 Task: Open Card Card0000000294 in Board Board0000000074 in Workspace WS0000000025 in Trello. Add Member Ayush98111@gmail.com to Card Card0000000294 in Board Board0000000074 in Workspace WS0000000025 in Trello. Add Blue Label titled Label0000000294 to Card Card0000000294 in Board Board0000000074 in Workspace WS0000000025 in Trello. Add Checklist CL0000000294 to Card Card0000000294 in Board Board0000000074 in Workspace WS0000000025 in Trello. Add Dates with Start Date as Sep 01 2023 and Due Date as Sep 30 2023 to Card Card0000000294 in Board Board0000000074 in Workspace WS0000000025 in Trello
Action: Mouse moved to (420, 384)
Screenshot: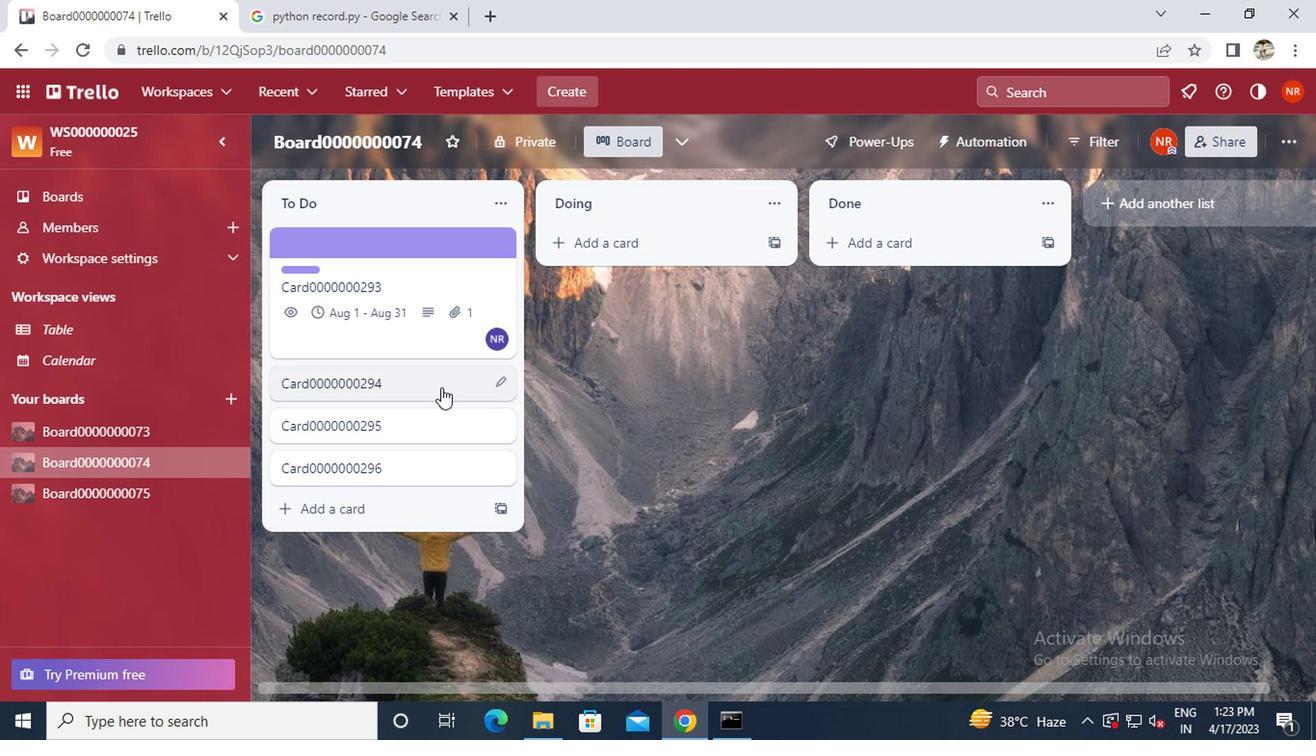 
Action: Mouse pressed left at (420, 384)
Screenshot: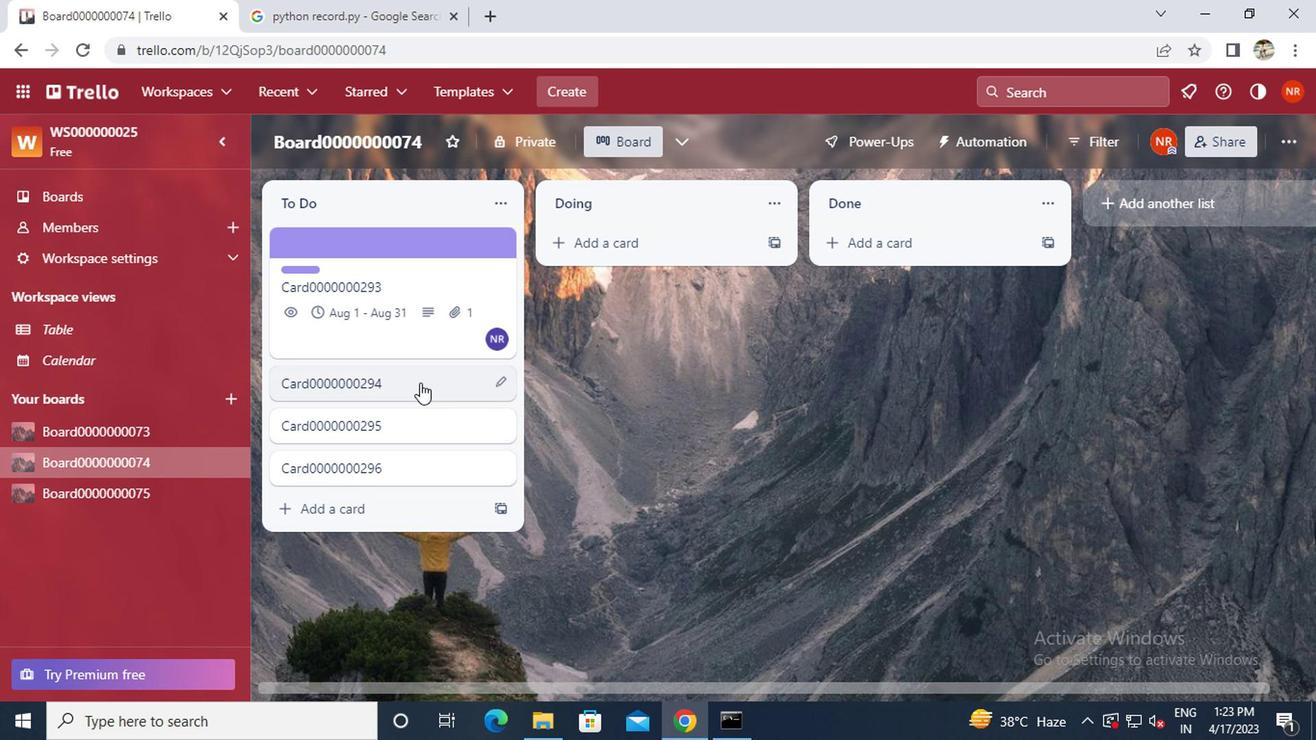 
Action: Mouse moved to (895, 248)
Screenshot: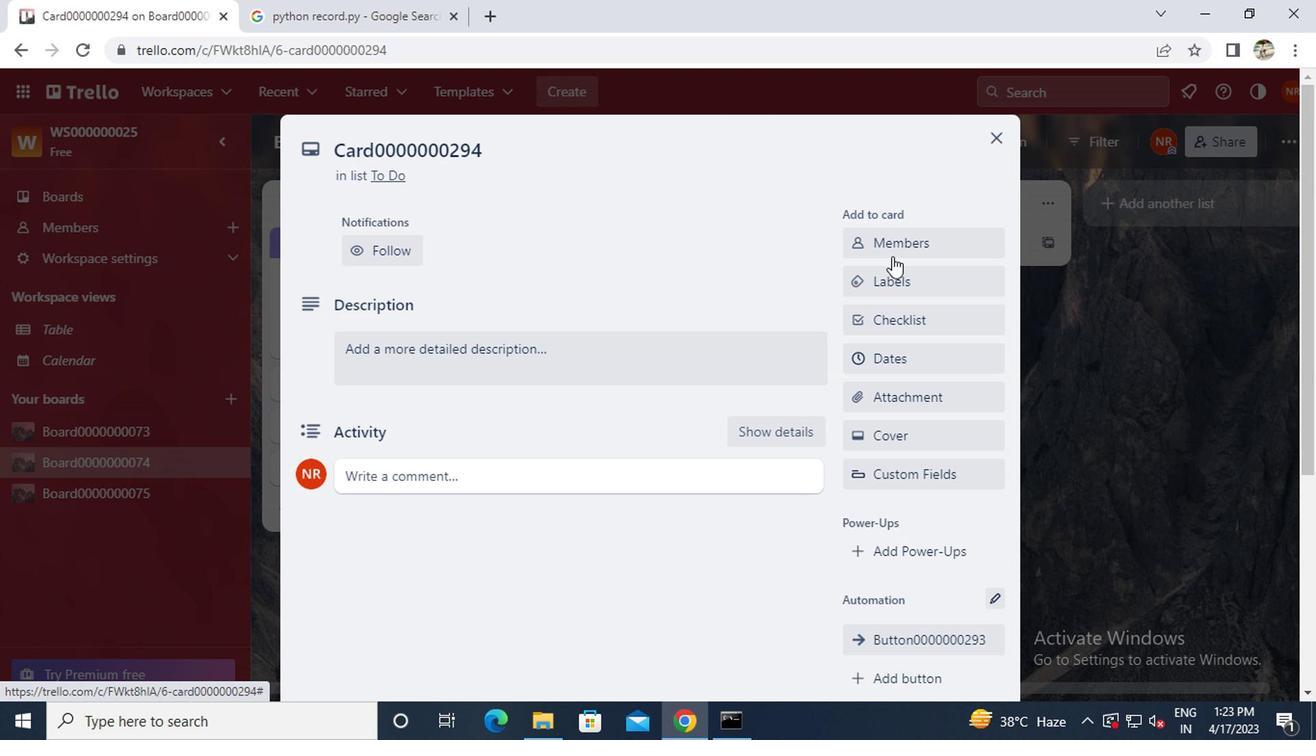 
Action: Mouse pressed left at (895, 248)
Screenshot: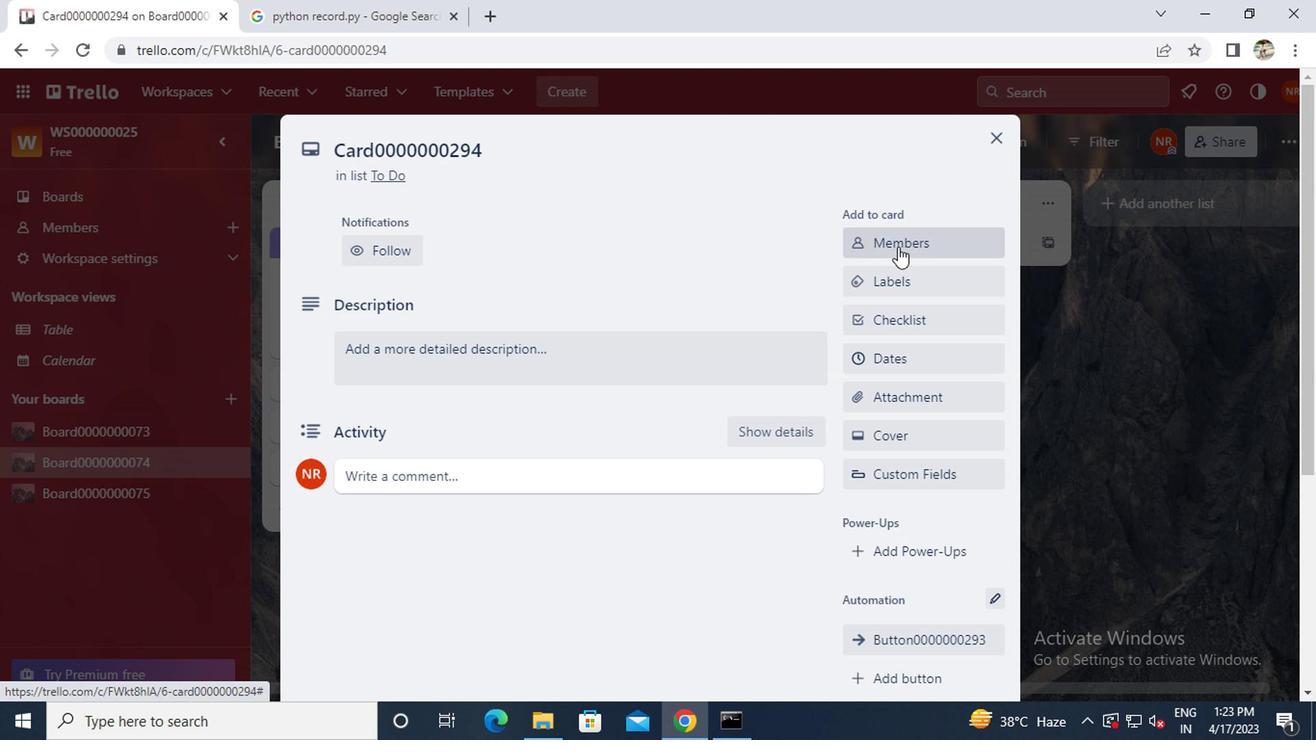 
Action: Key pressed <Key.caps_lock>a<Key.caps_lock>yush98111<Key.shift>@GMAIL.COM
Screenshot: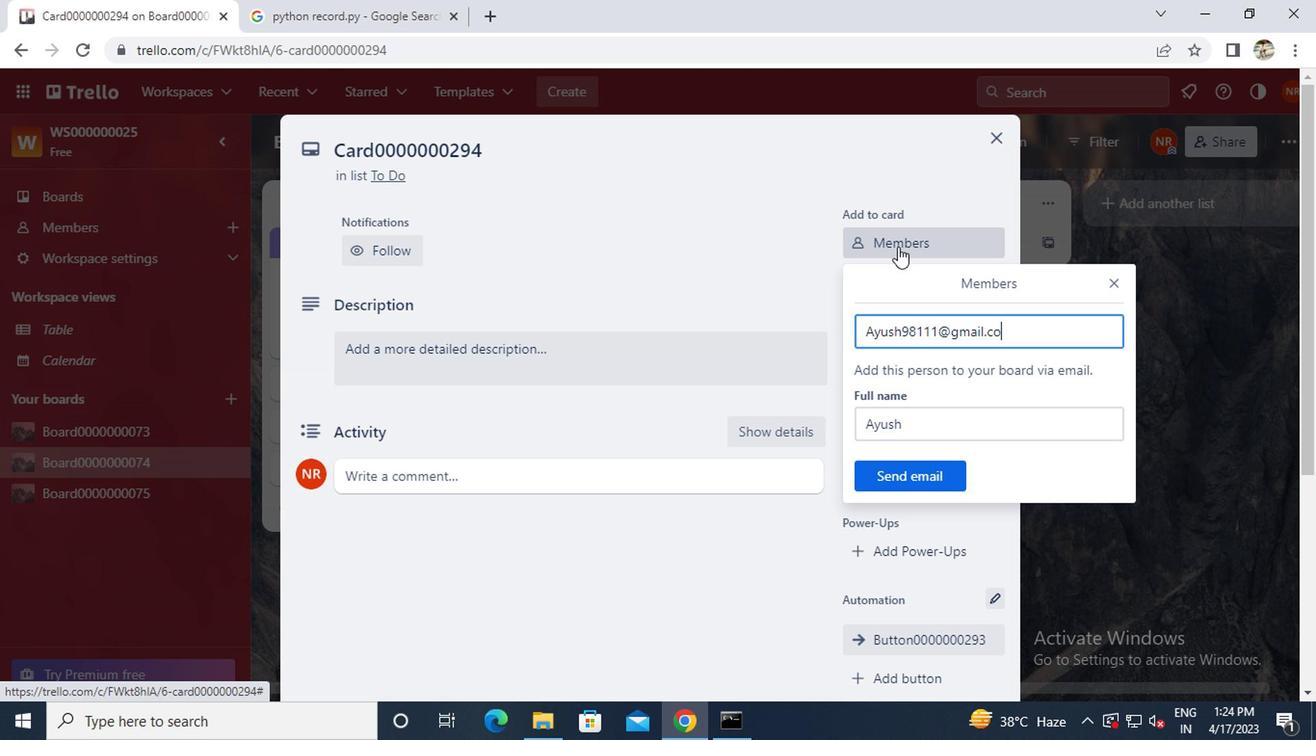 
Action: Mouse moved to (917, 470)
Screenshot: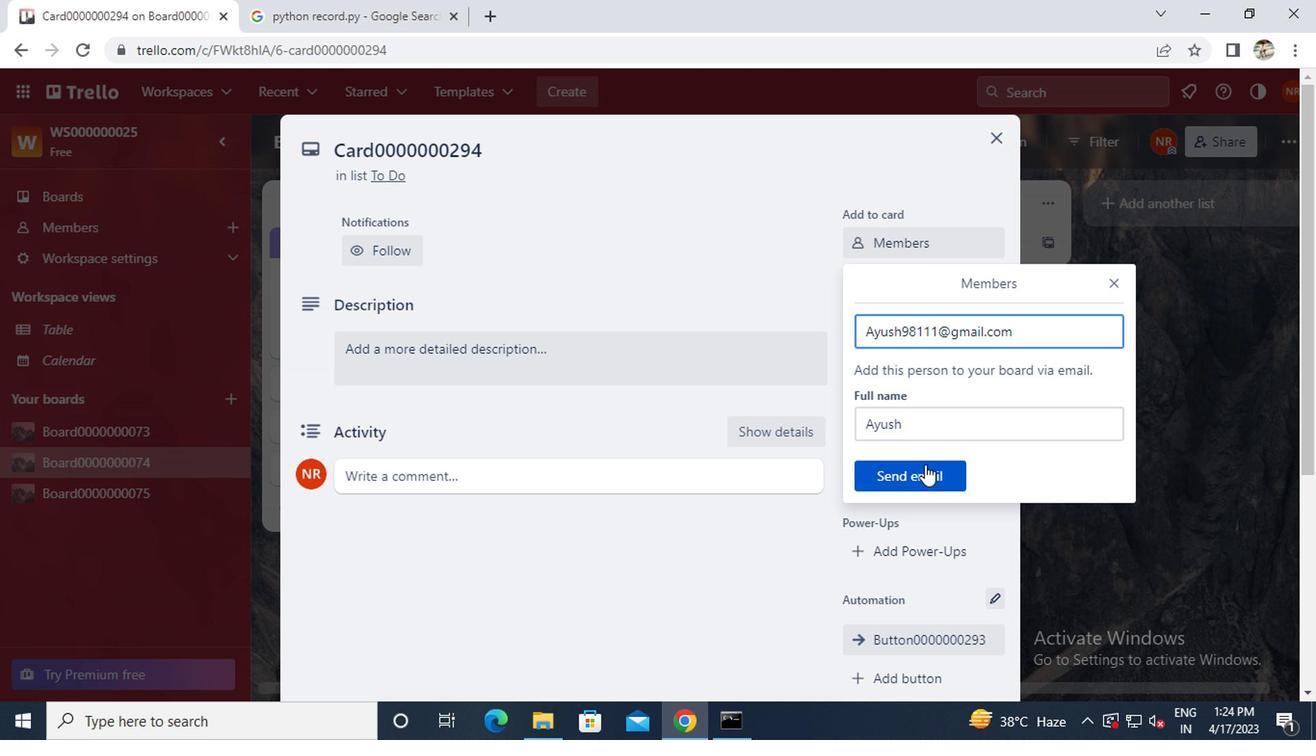 
Action: Mouse pressed left at (917, 470)
Screenshot: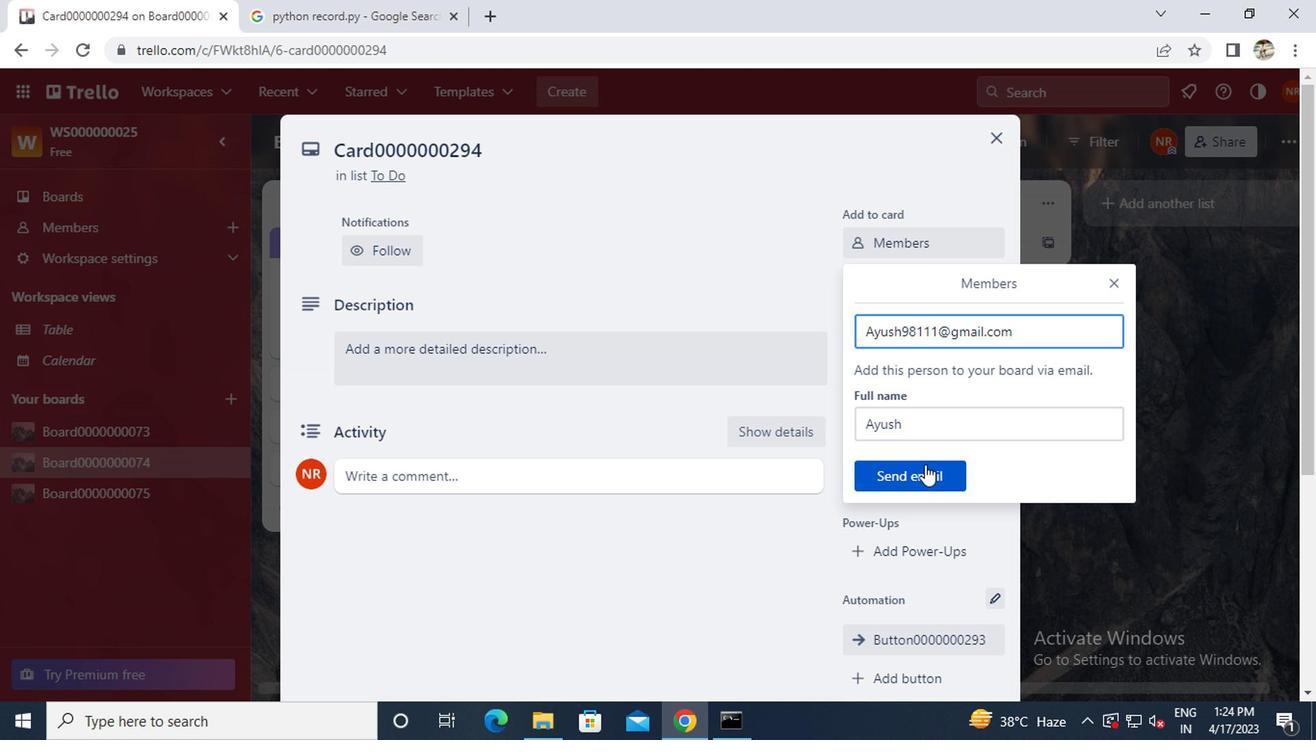 
Action: Mouse moved to (883, 355)
Screenshot: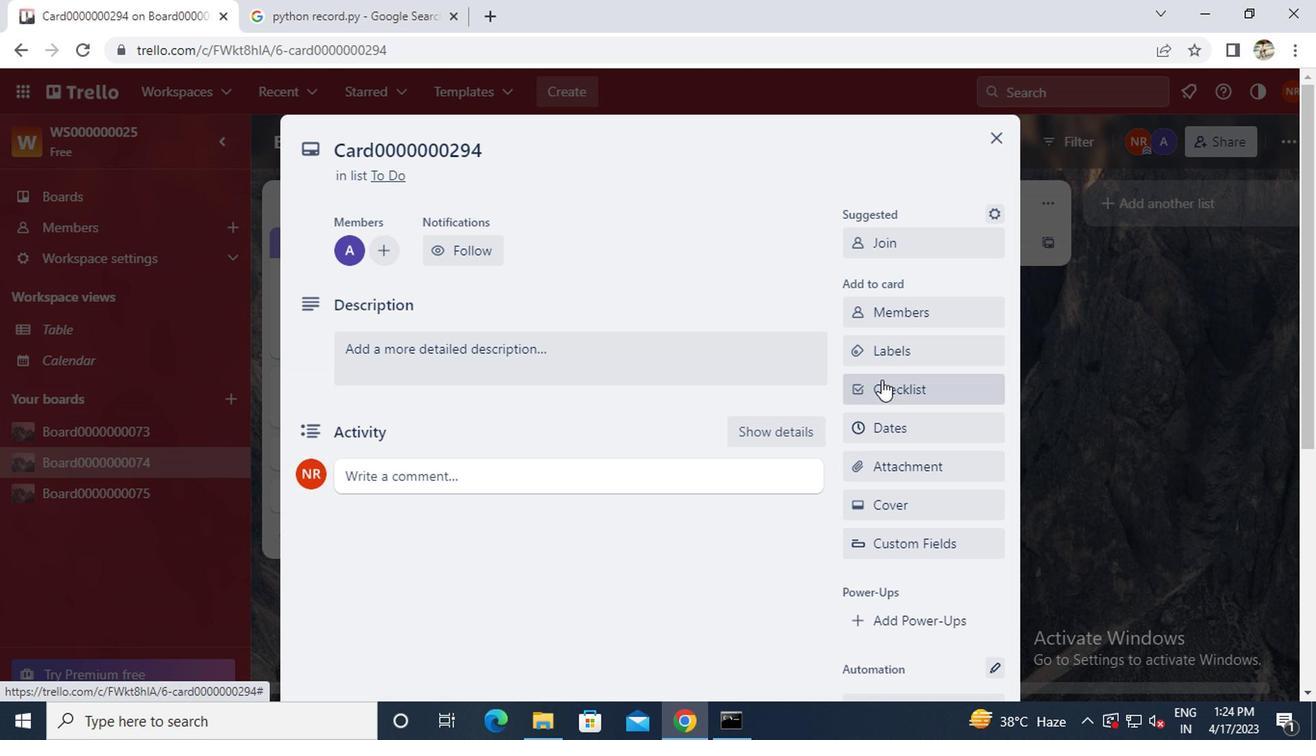 
Action: Mouse pressed left at (883, 355)
Screenshot: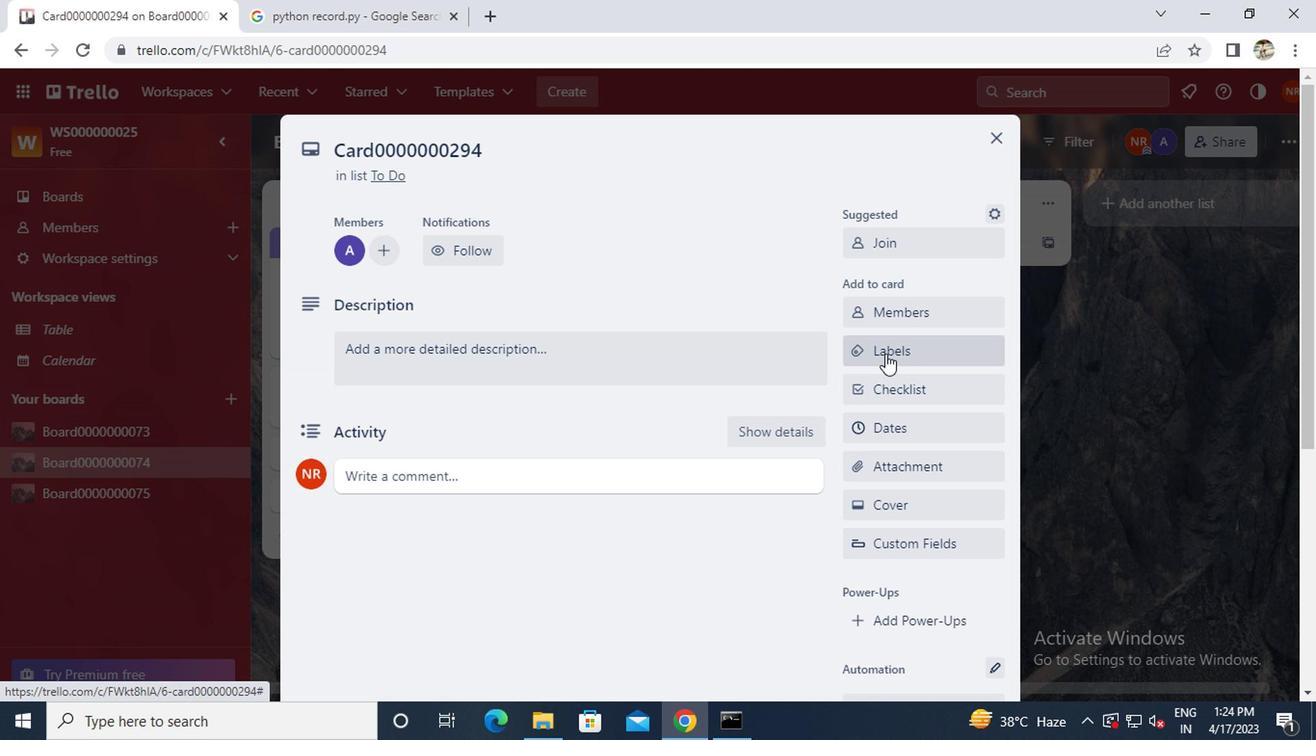 
Action: Mouse moved to (946, 509)
Screenshot: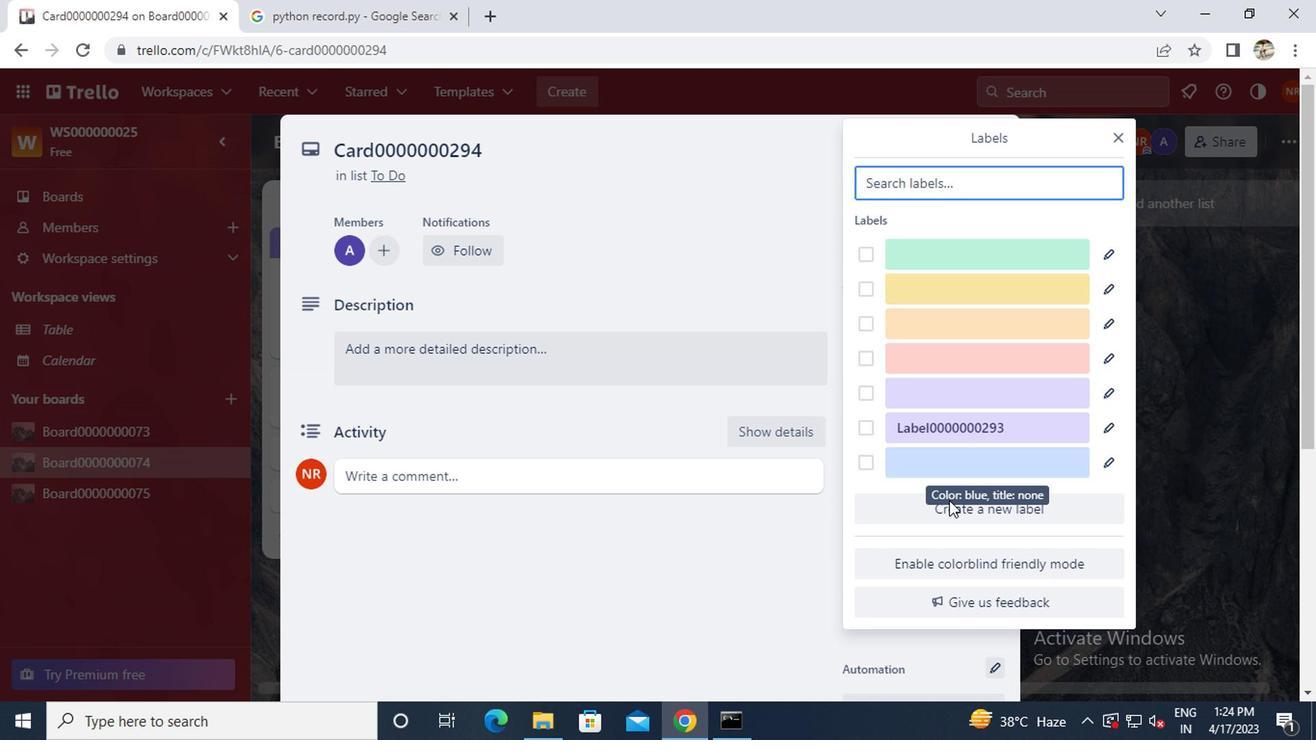 
Action: Mouse pressed left at (946, 509)
Screenshot: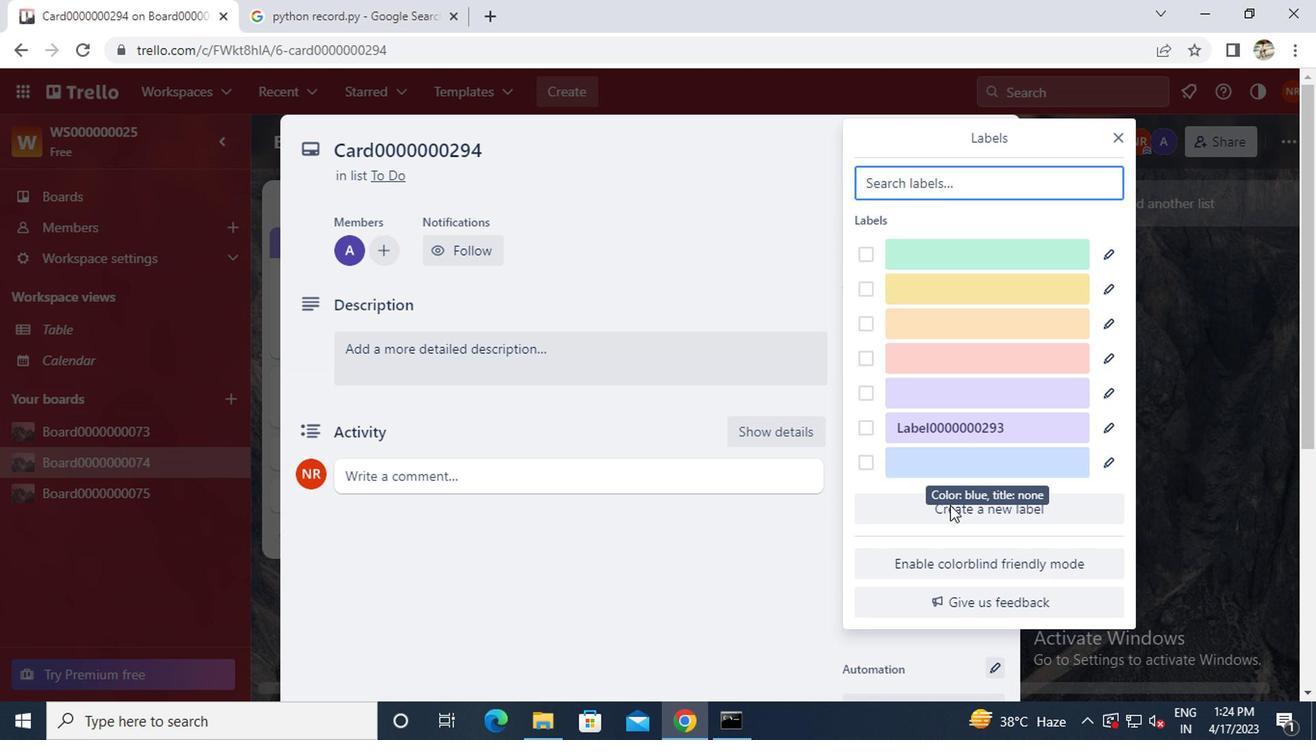 
Action: Mouse moved to (867, 553)
Screenshot: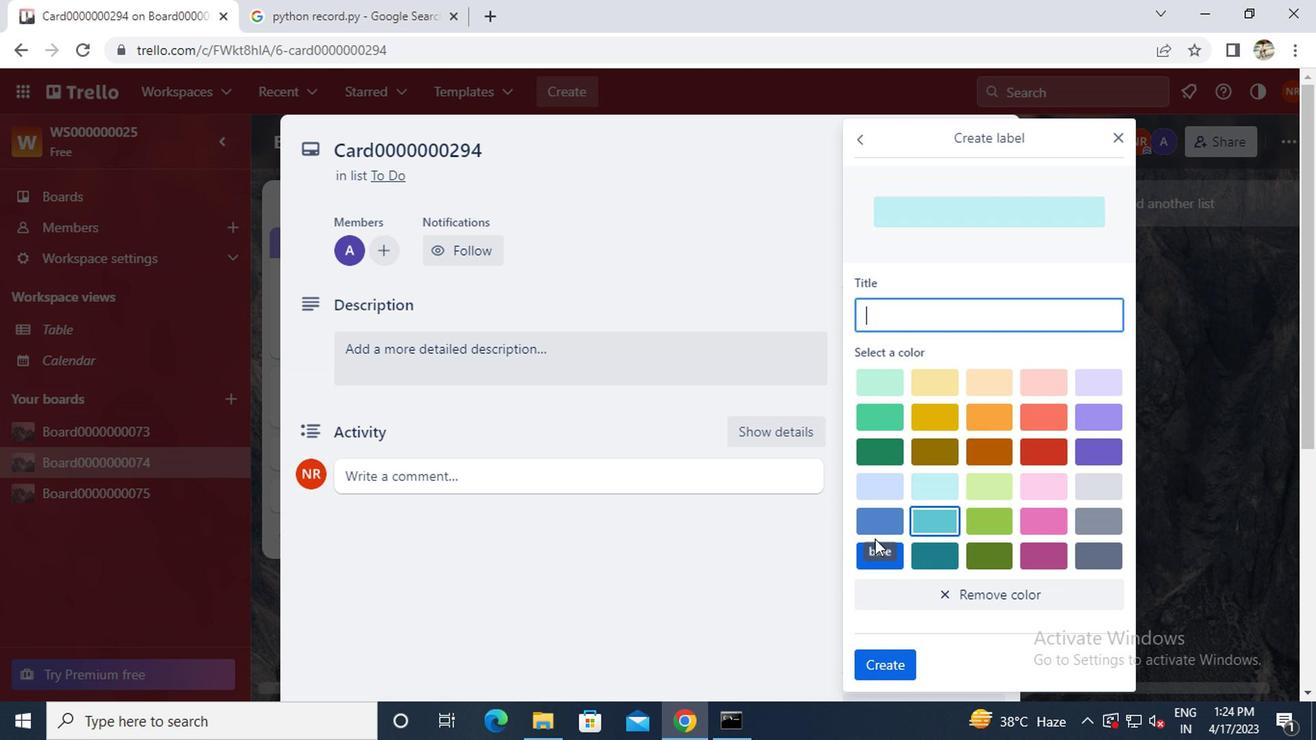 
Action: Mouse pressed left at (867, 553)
Screenshot: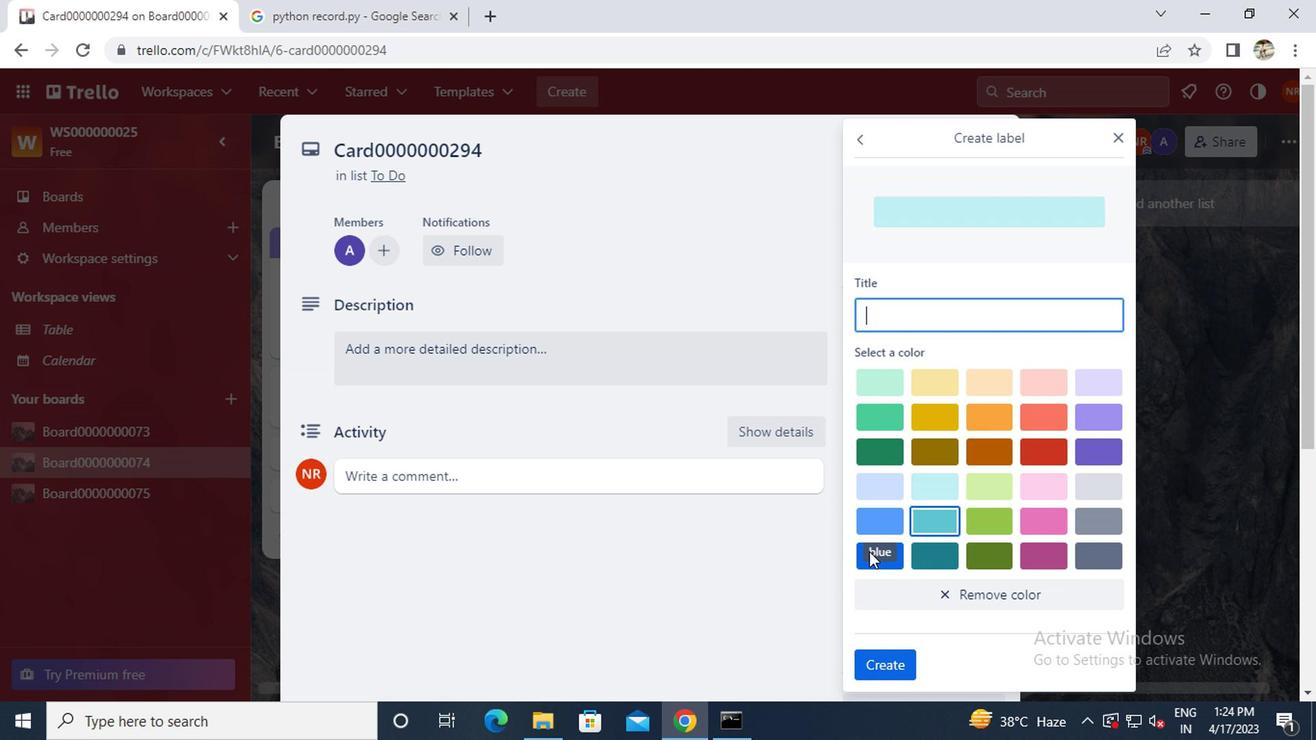 
Action: Mouse moved to (865, 569)
Screenshot: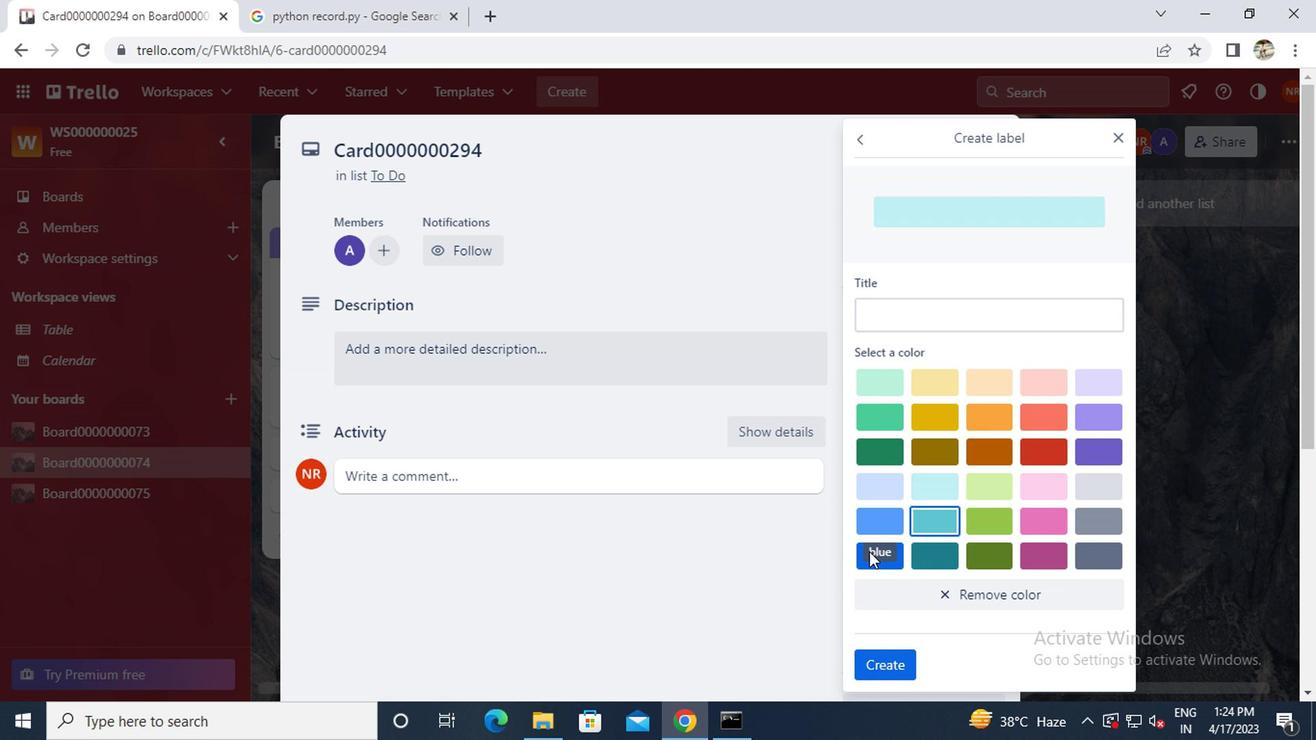 
Action: Mouse pressed left at (865, 569)
Screenshot: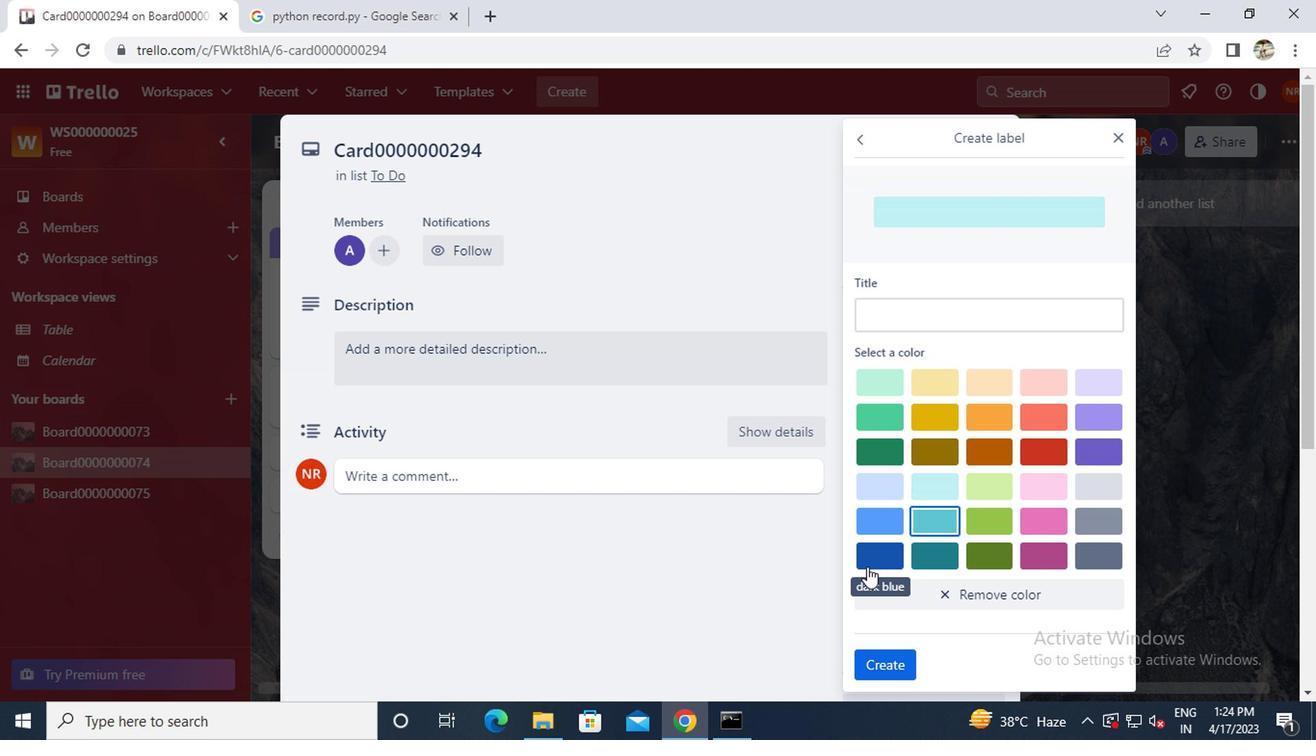
Action: Mouse moved to (907, 322)
Screenshot: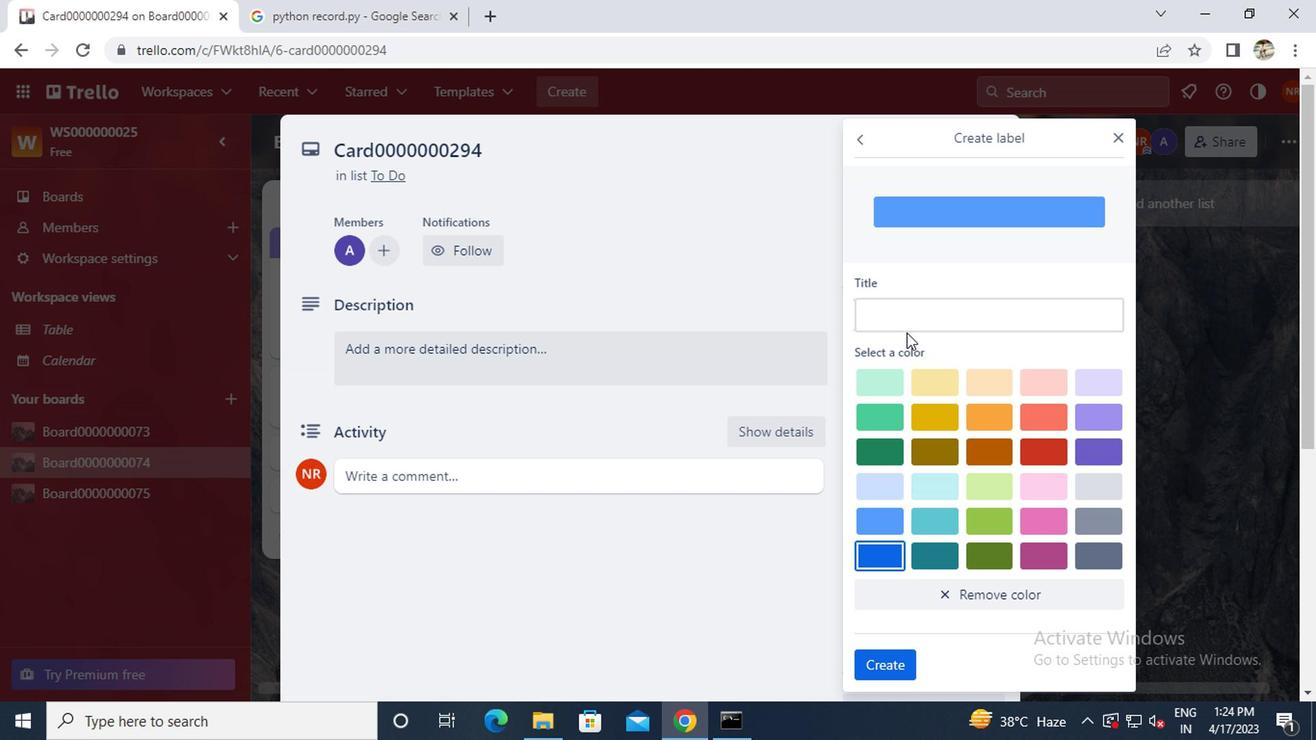 
Action: Mouse pressed left at (907, 322)
Screenshot: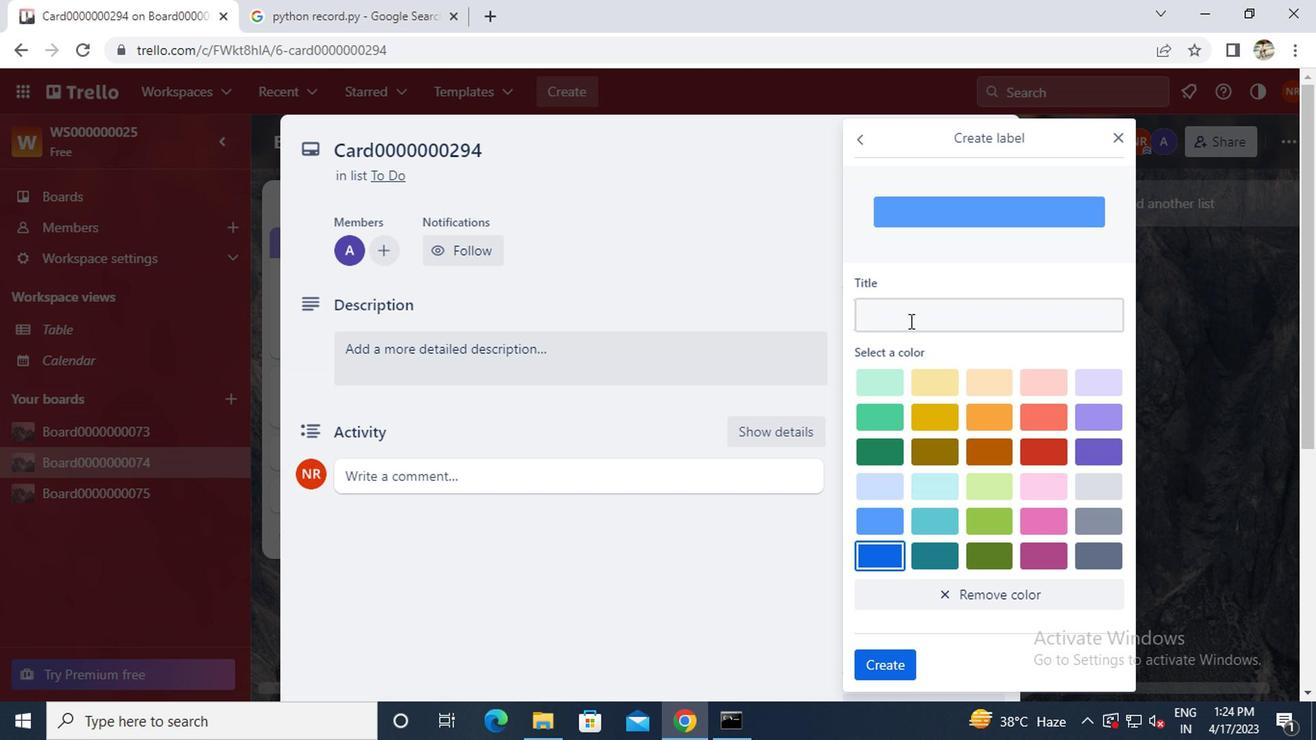 
Action: Key pressed <Key.caps_lock>
Screenshot: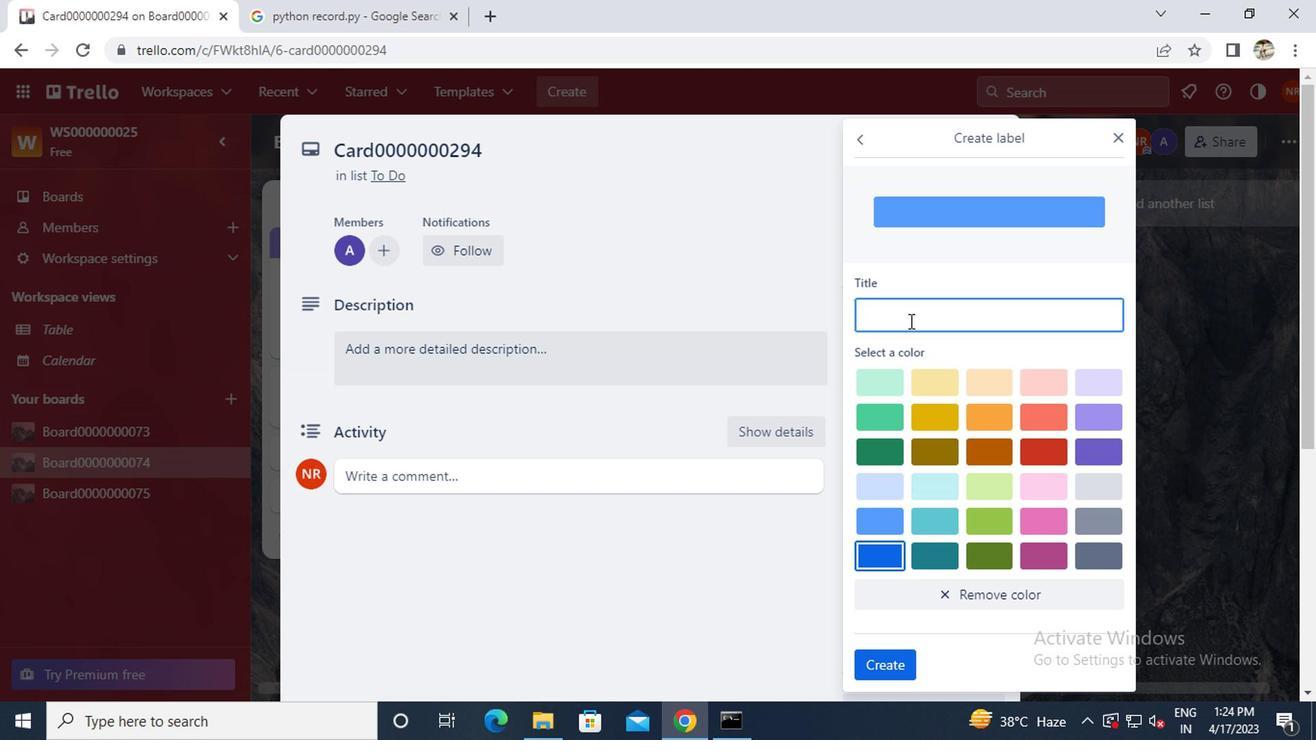 
Action: Mouse moved to (907, 321)
Screenshot: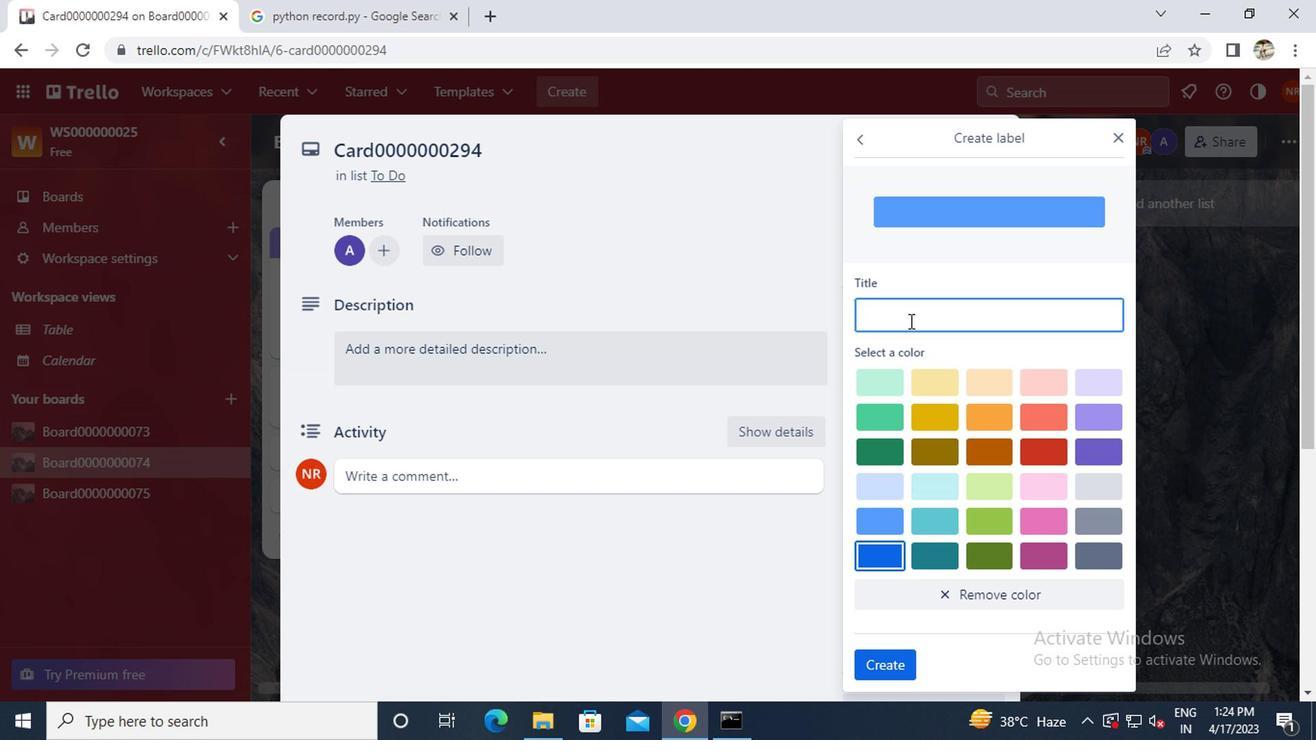 
Action: Key pressed L<Key.caps_lock>ABEK<Key.backspace>L00000000<Key.backspace>294
Screenshot: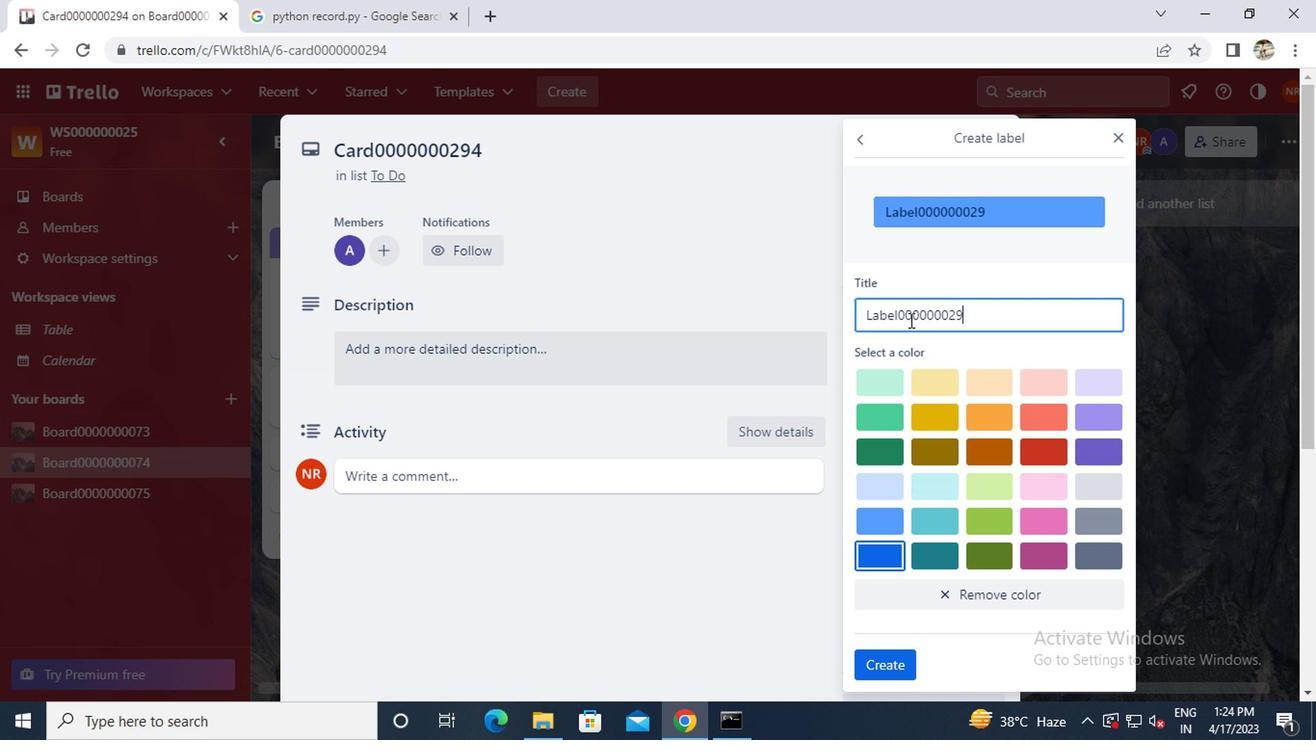 
Action: Mouse moved to (887, 662)
Screenshot: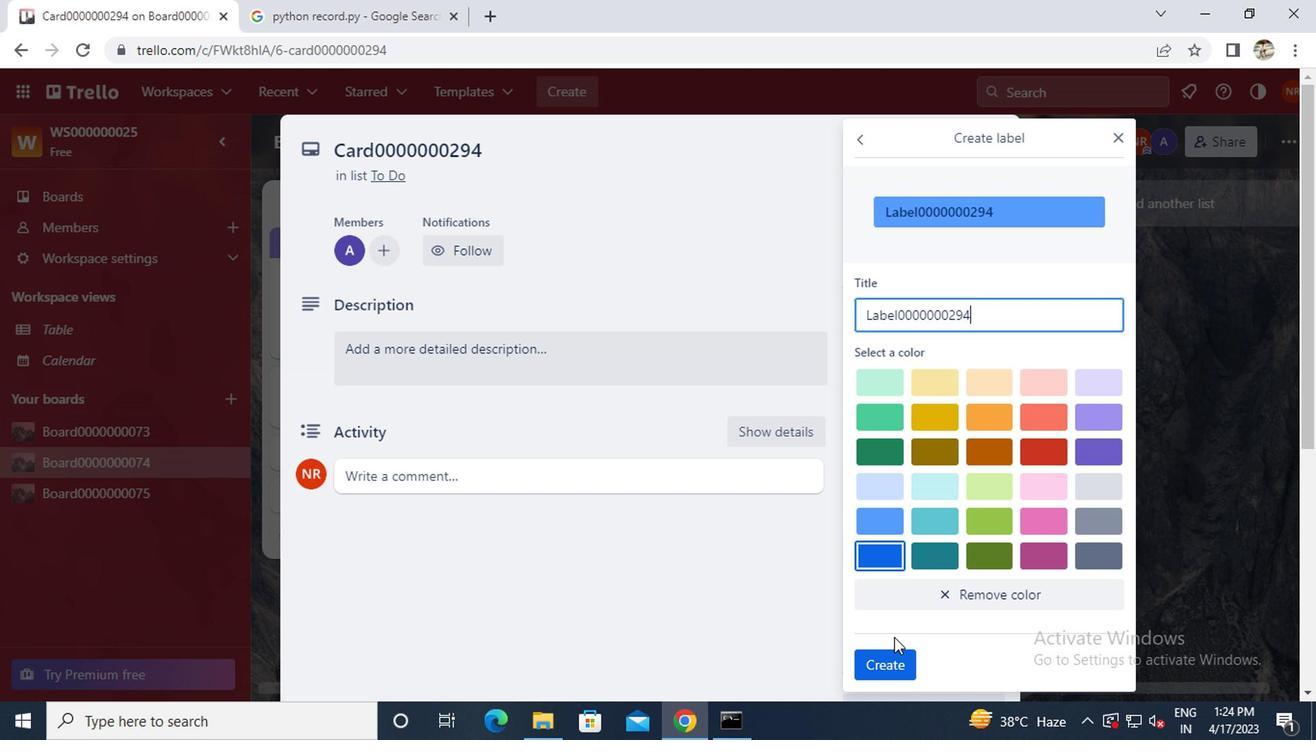 
Action: Mouse pressed left at (887, 662)
Screenshot: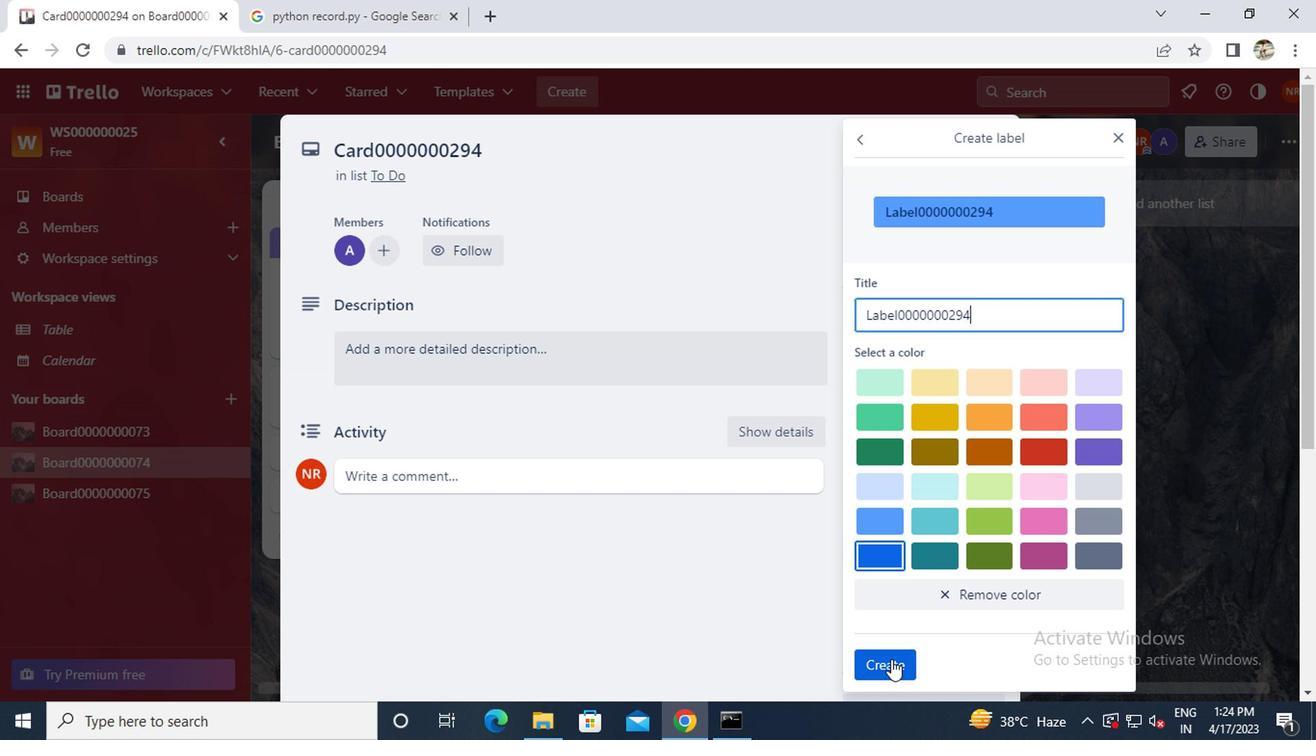 
Action: Mouse moved to (1119, 137)
Screenshot: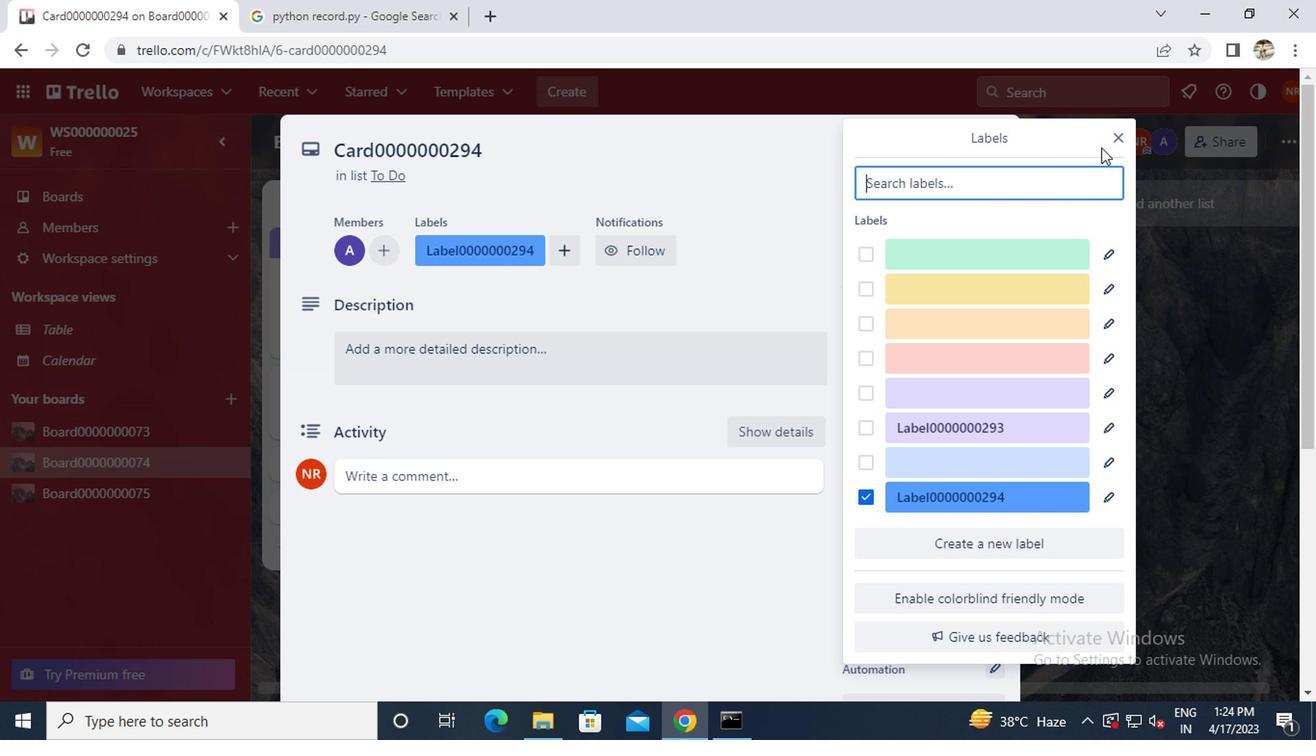 
Action: Mouse pressed left at (1119, 137)
Screenshot: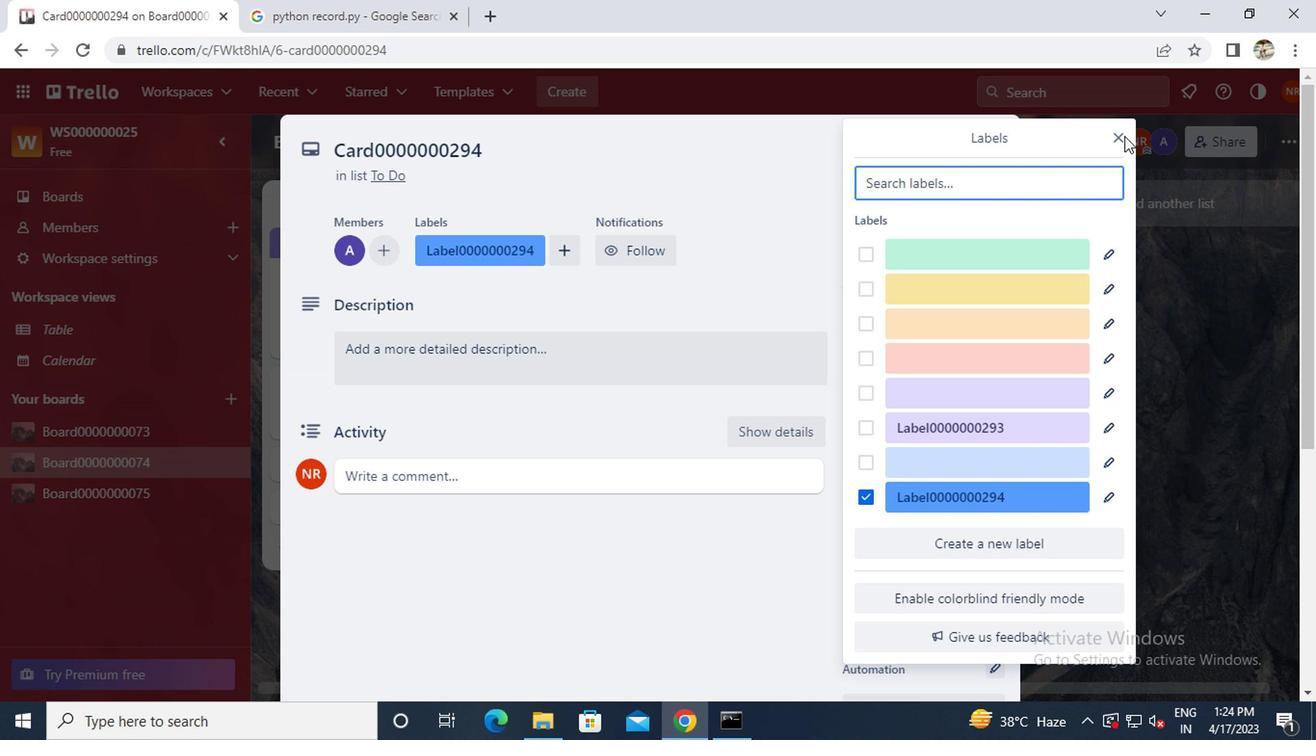 
Action: Mouse moved to (1114, 137)
Screenshot: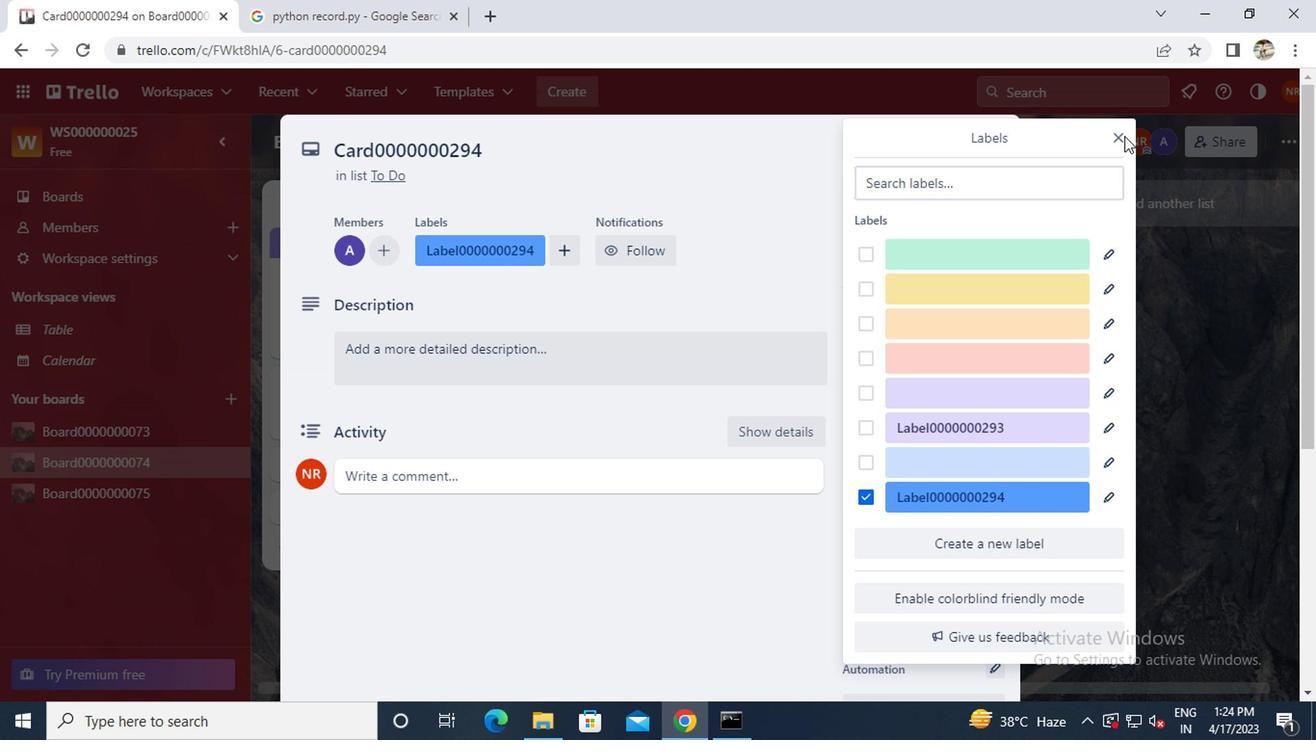 
Action: Mouse pressed left at (1114, 137)
Screenshot: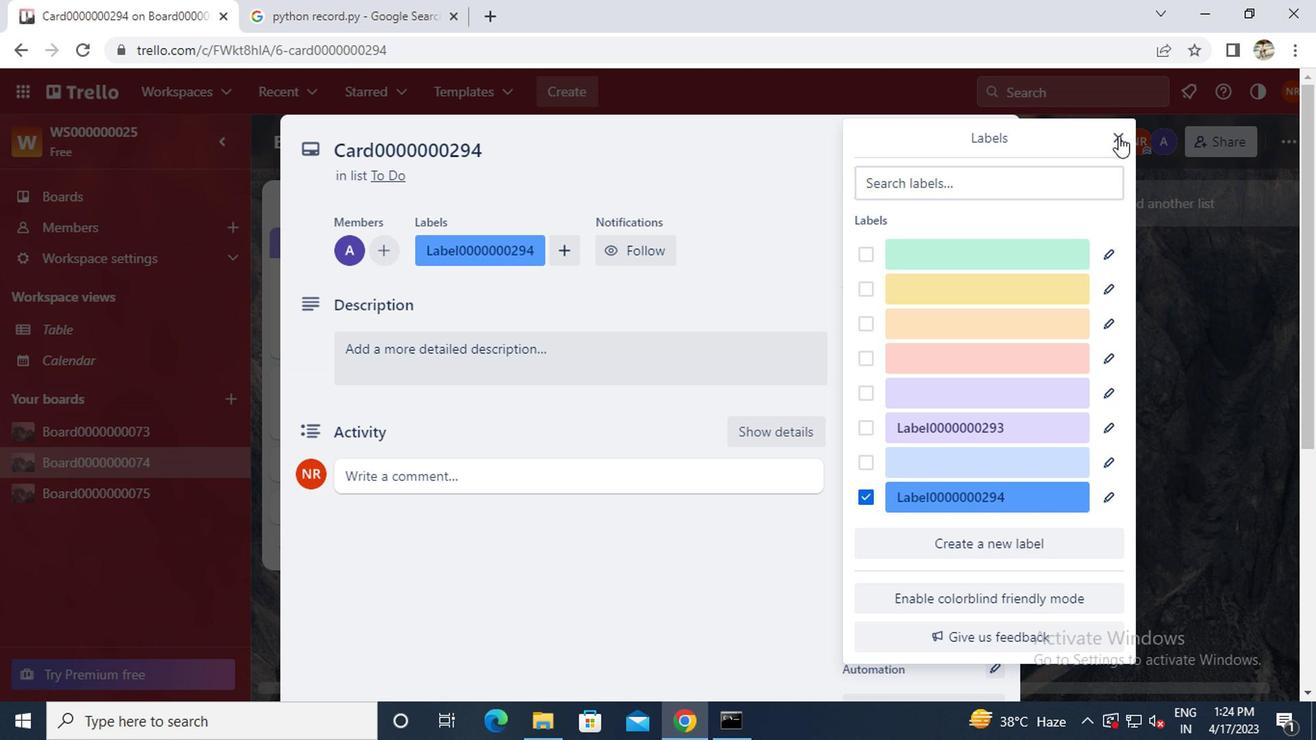 
Action: Mouse moved to (917, 393)
Screenshot: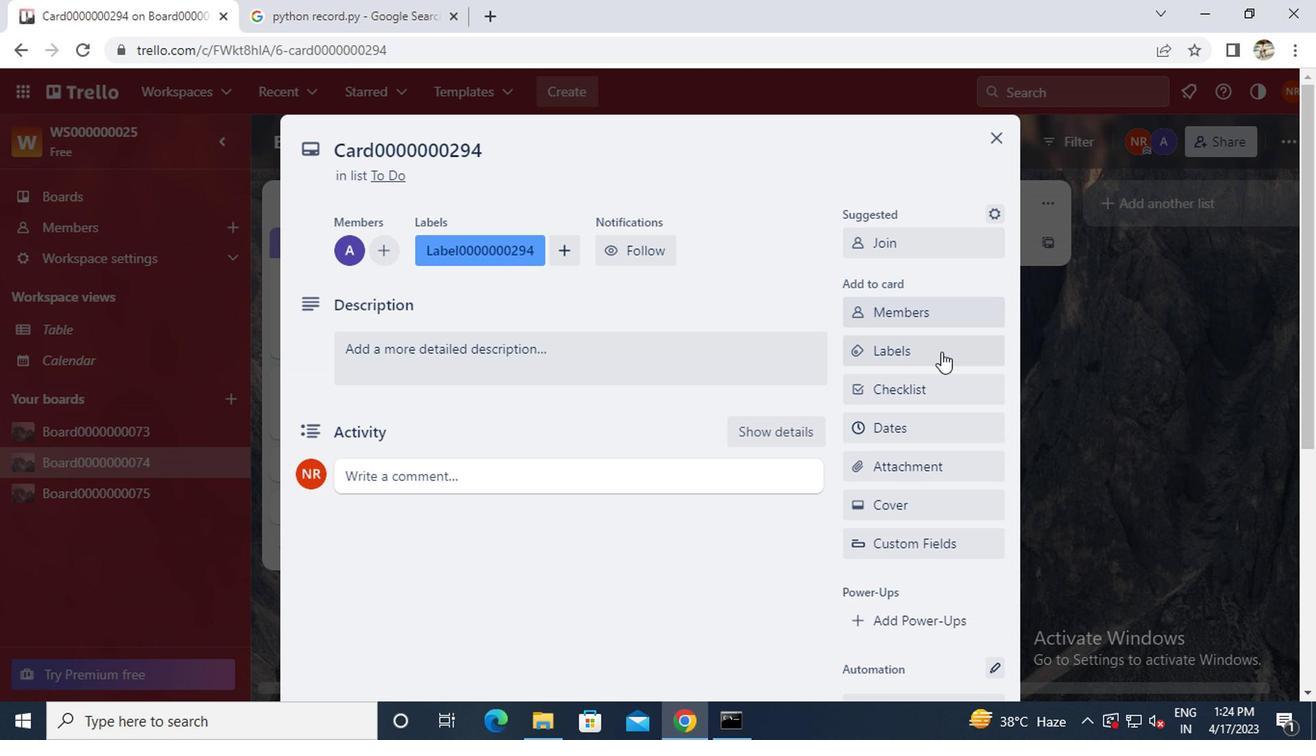 
Action: Mouse pressed left at (917, 393)
Screenshot: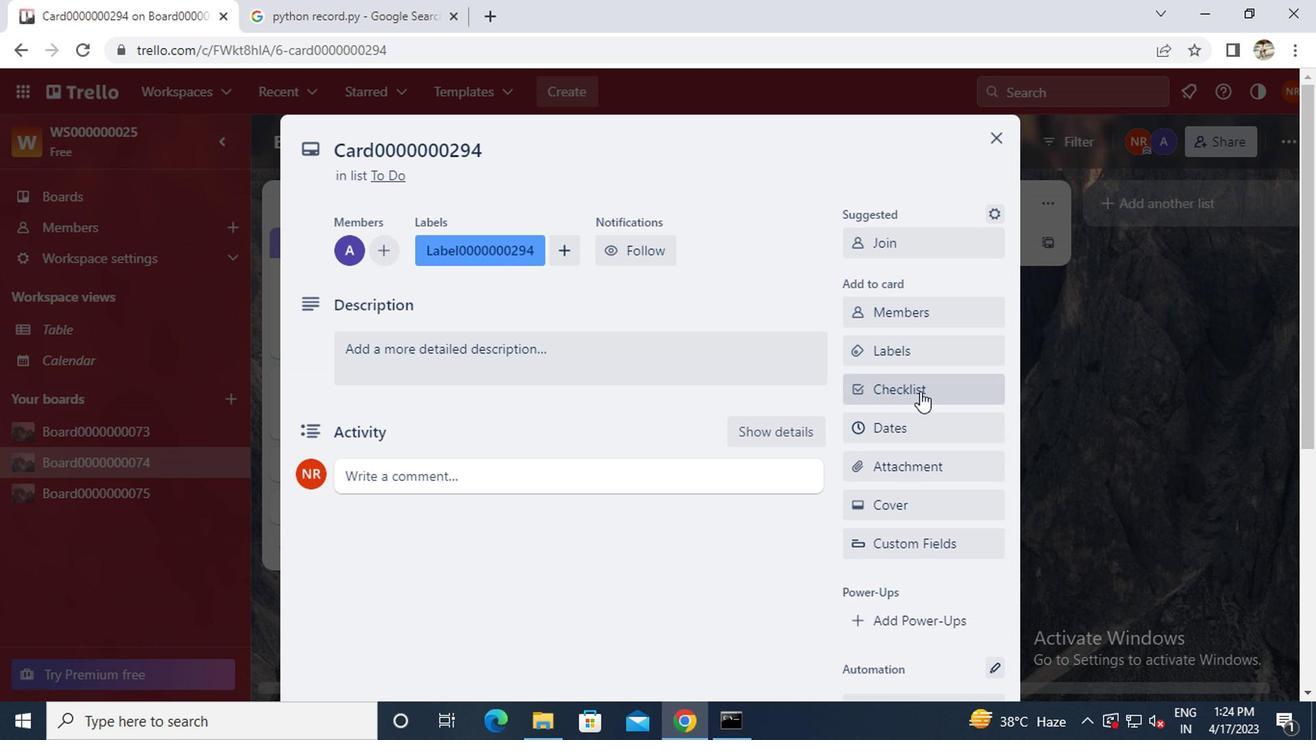 
Action: Key pressed <Key.caps_lock>CL00000000<Key.backspace>294
Screenshot: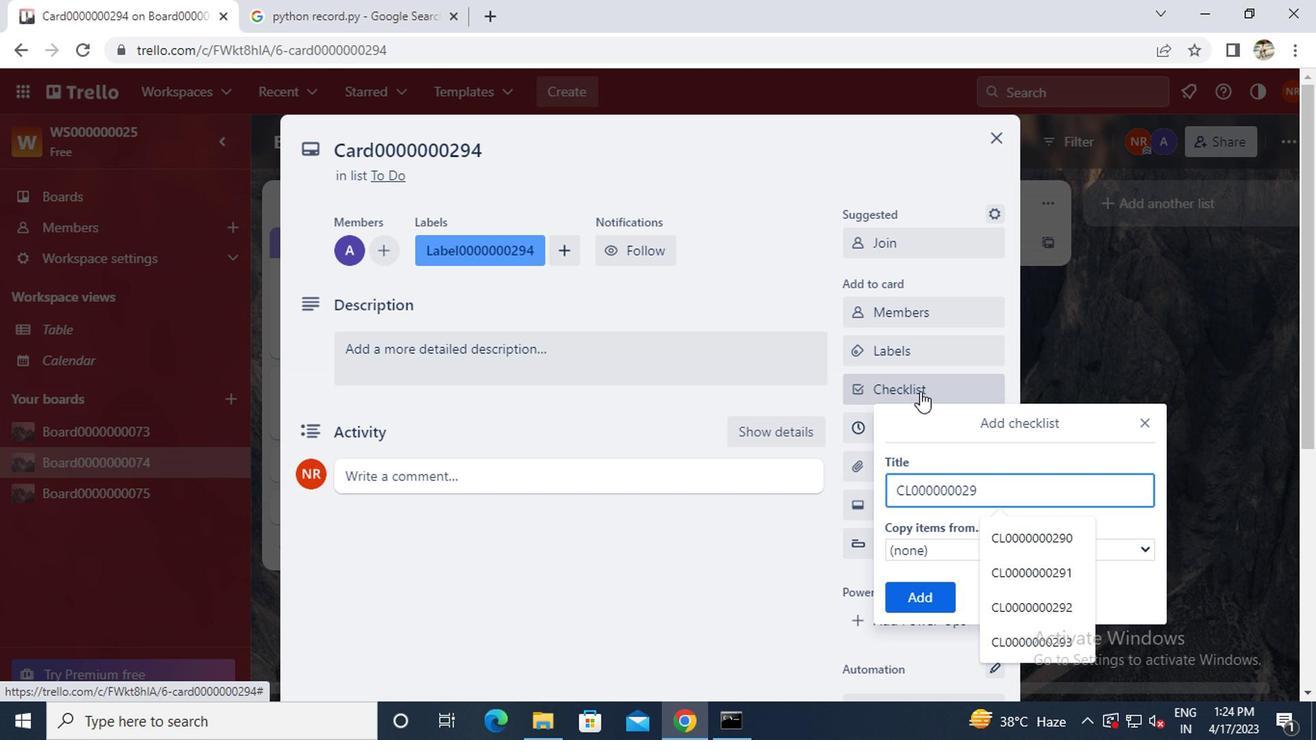
Action: Mouse moved to (906, 593)
Screenshot: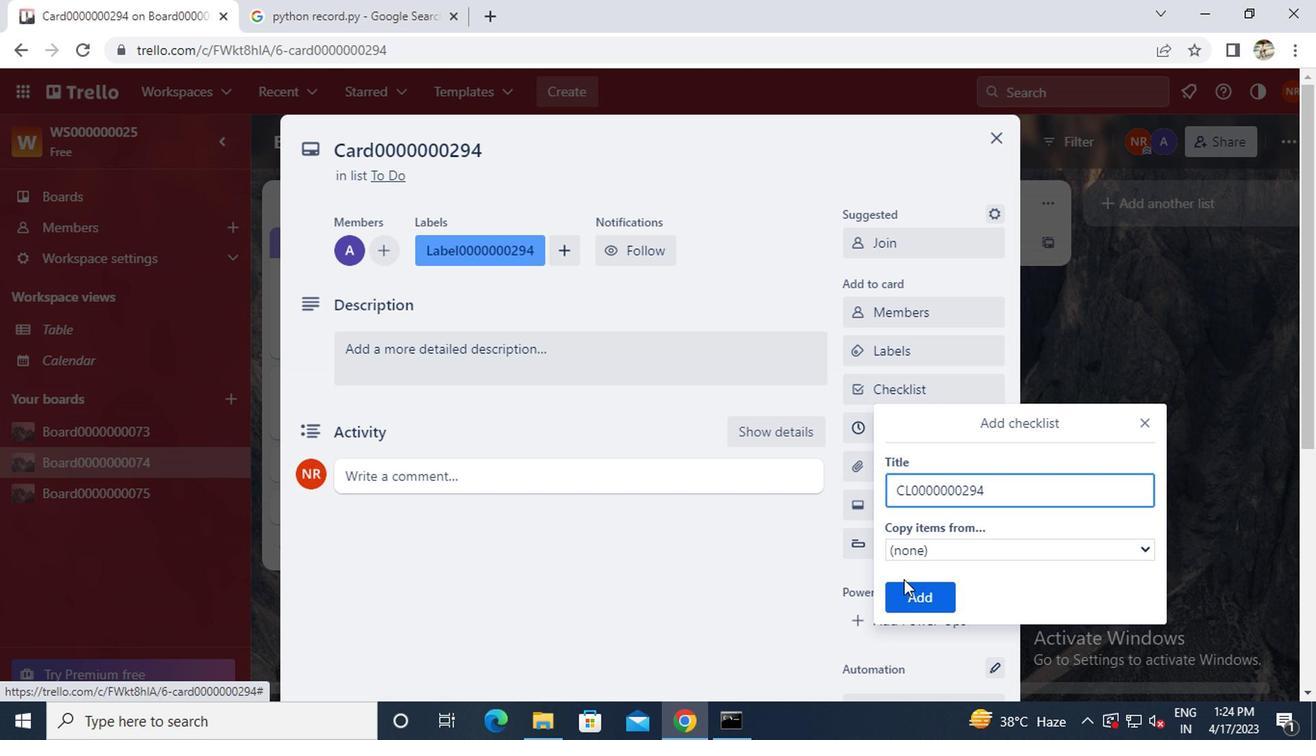 
Action: Mouse pressed left at (906, 593)
Screenshot: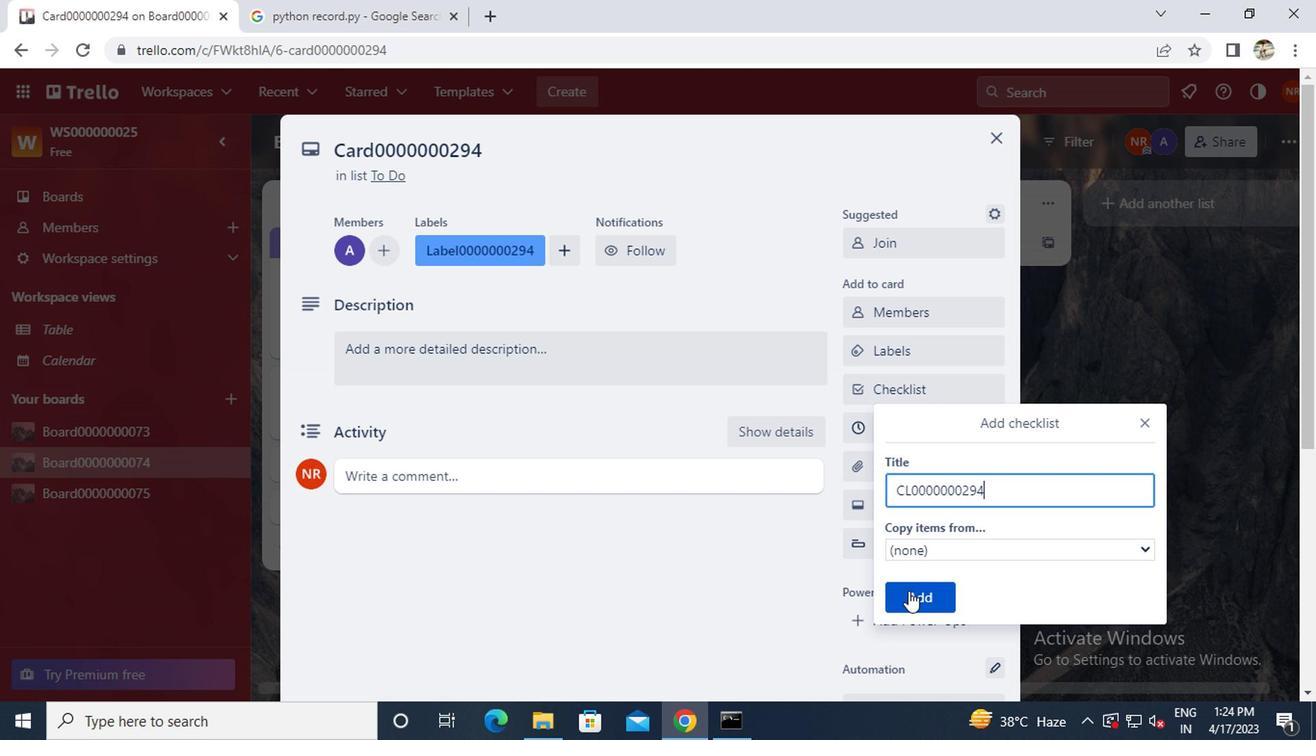 
Action: Mouse moved to (877, 419)
Screenshot: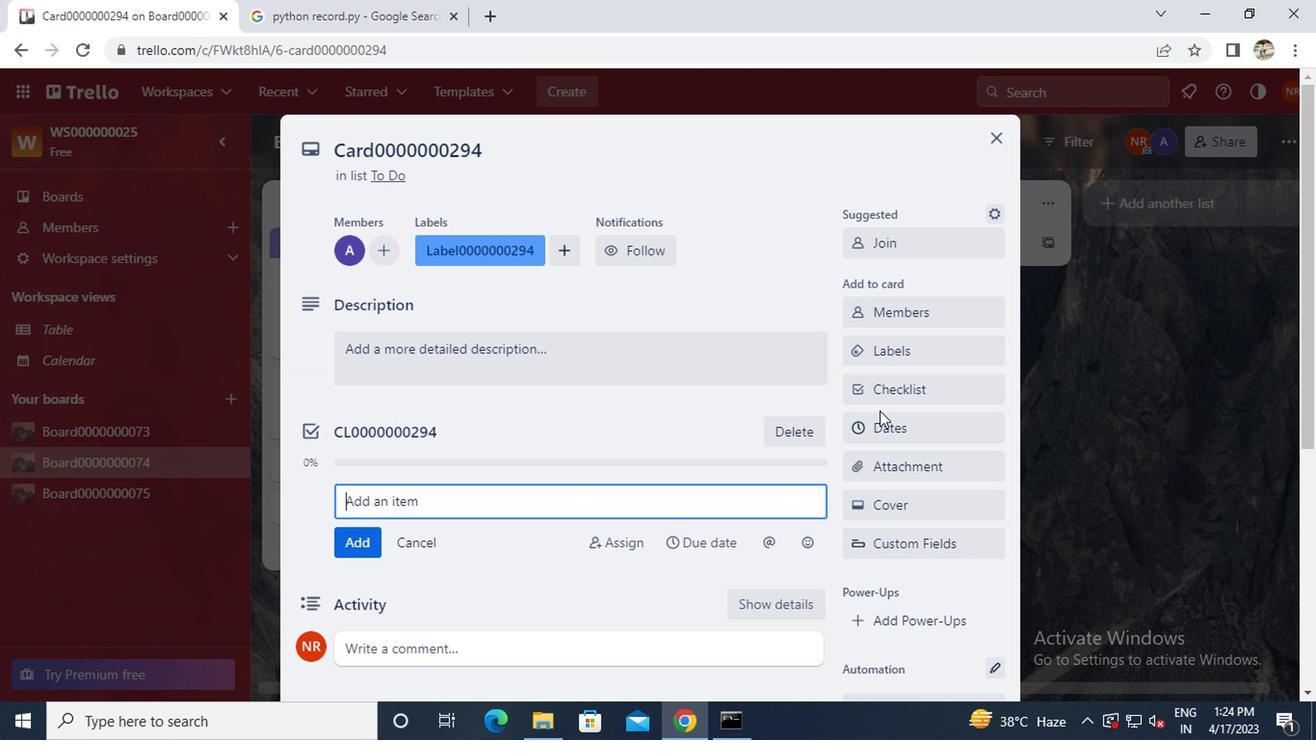 
Action: Mouse pressed left at (877, 419)
Screenshot: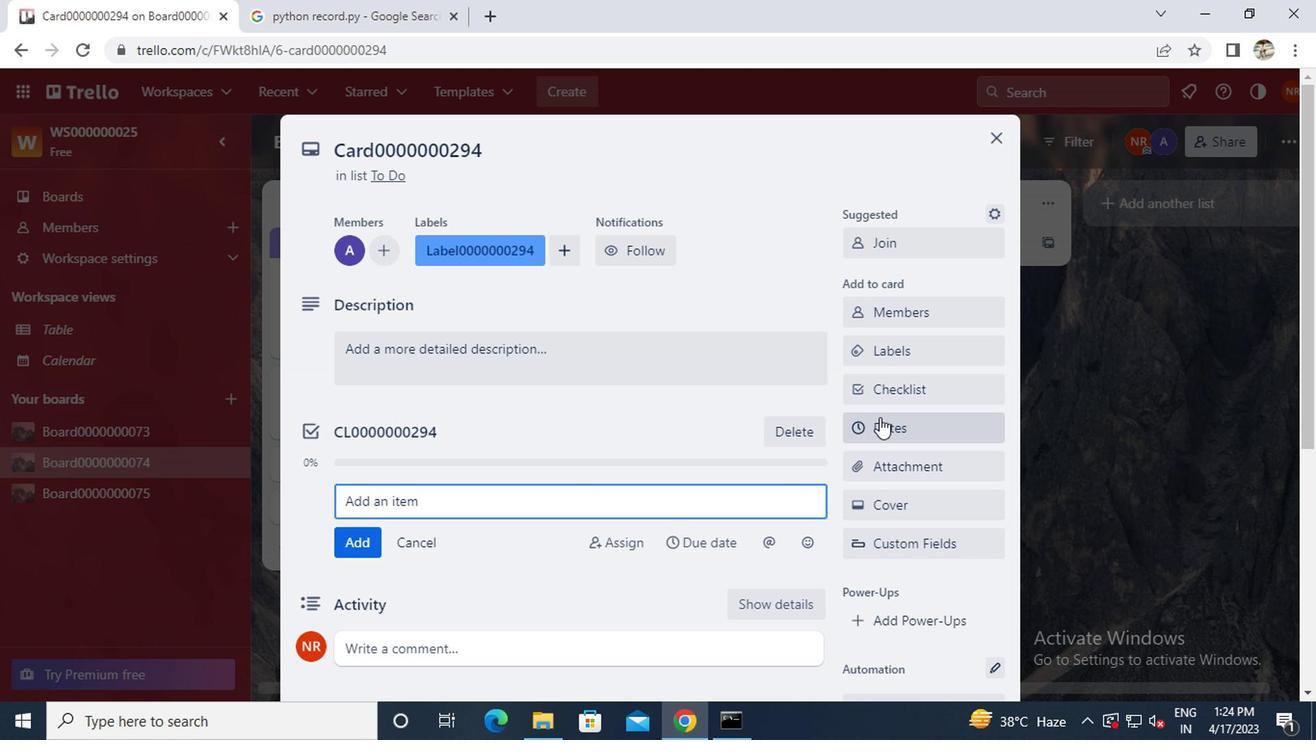 
Action: Mouse moved to (861, 481)
Screenshot: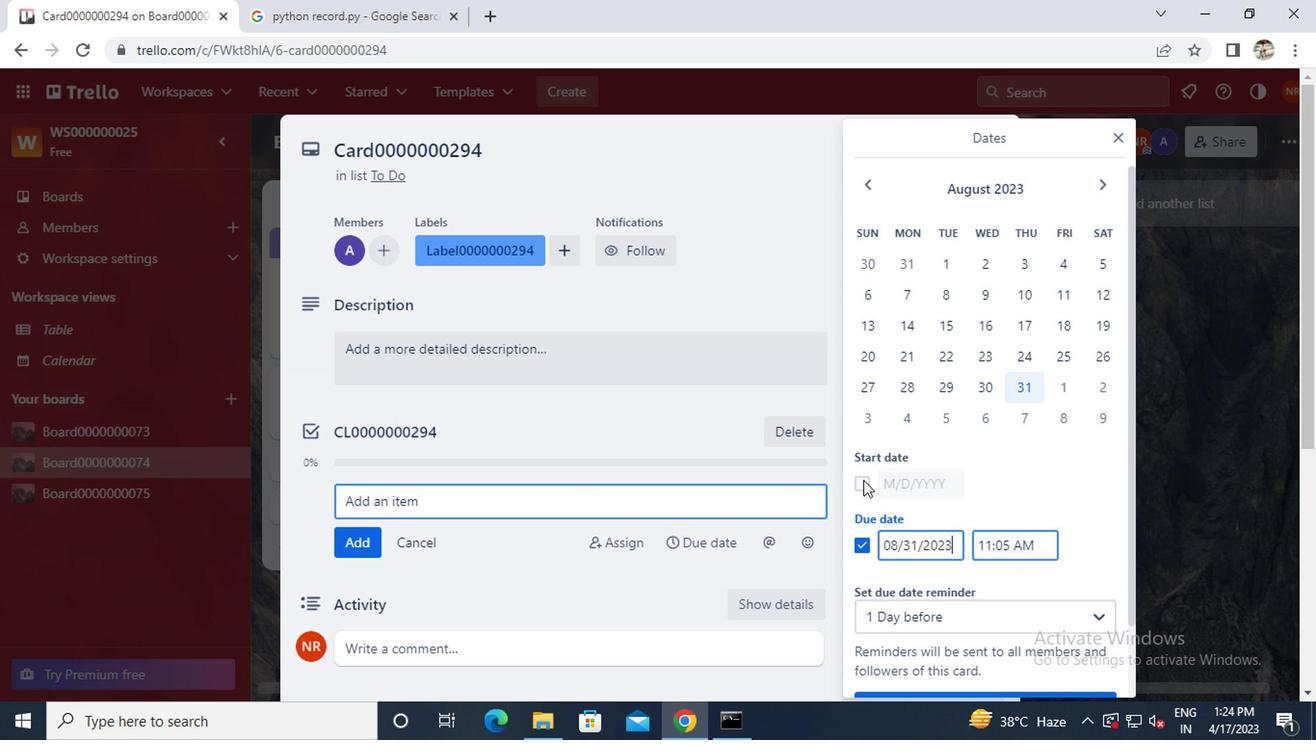 
Action: Mouse pressed left at (861, 481)
Screenshot: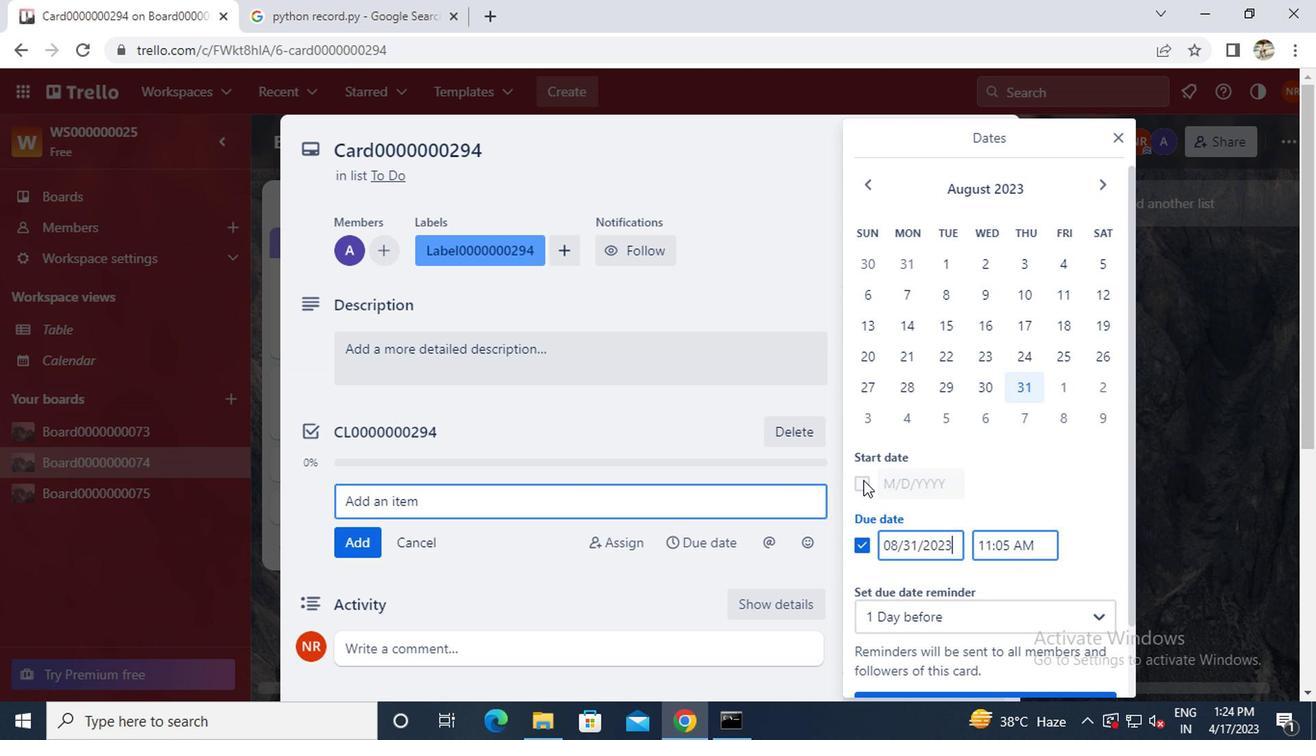 
Action: Mouse moved to (1098, 183)
Screenshot: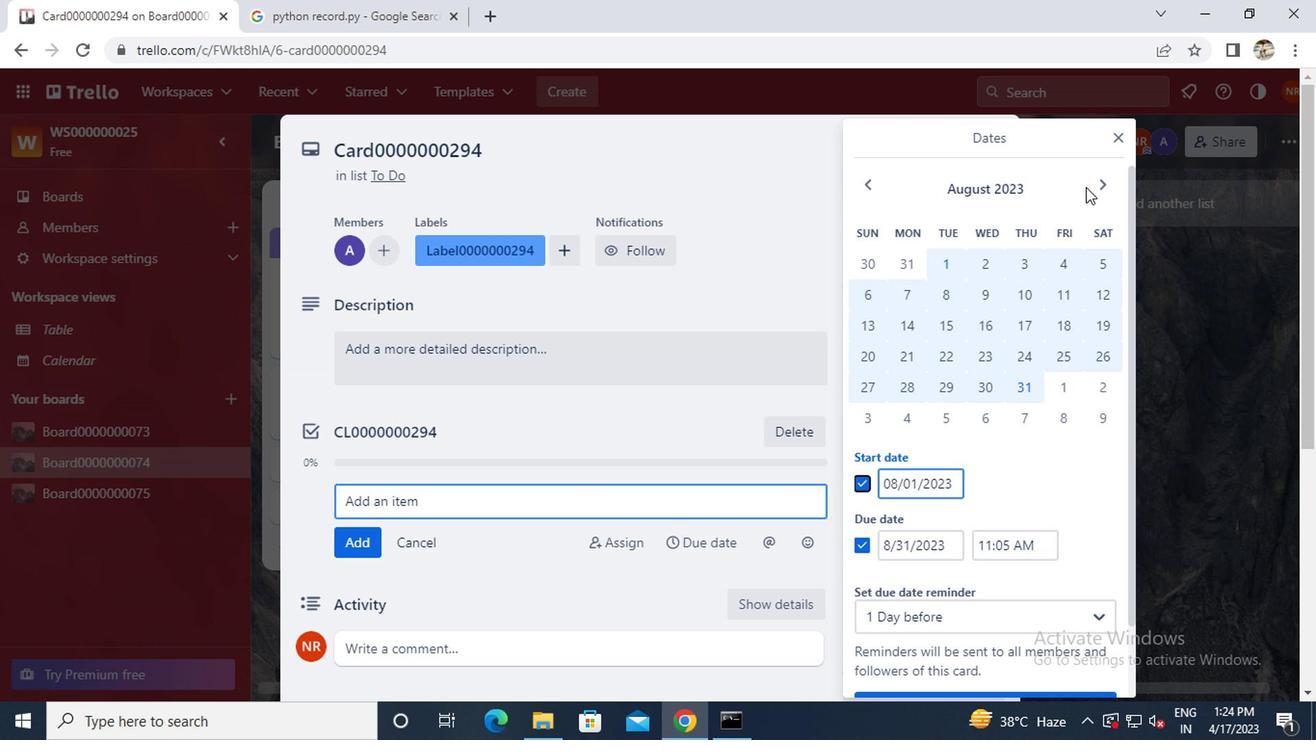 
Action: Mouse pressed left at (1098, 183)
Screenshot: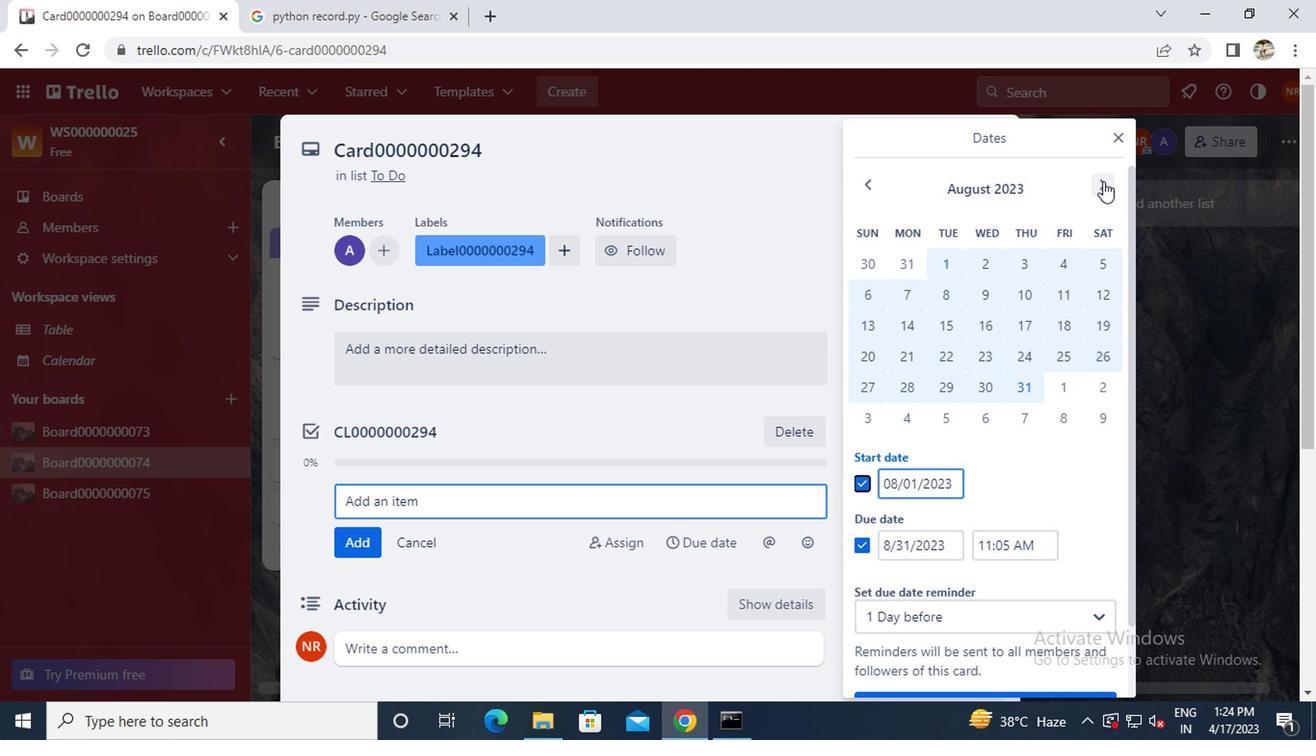 
Action: Mouse moved to (1059, 261)
Screenshot: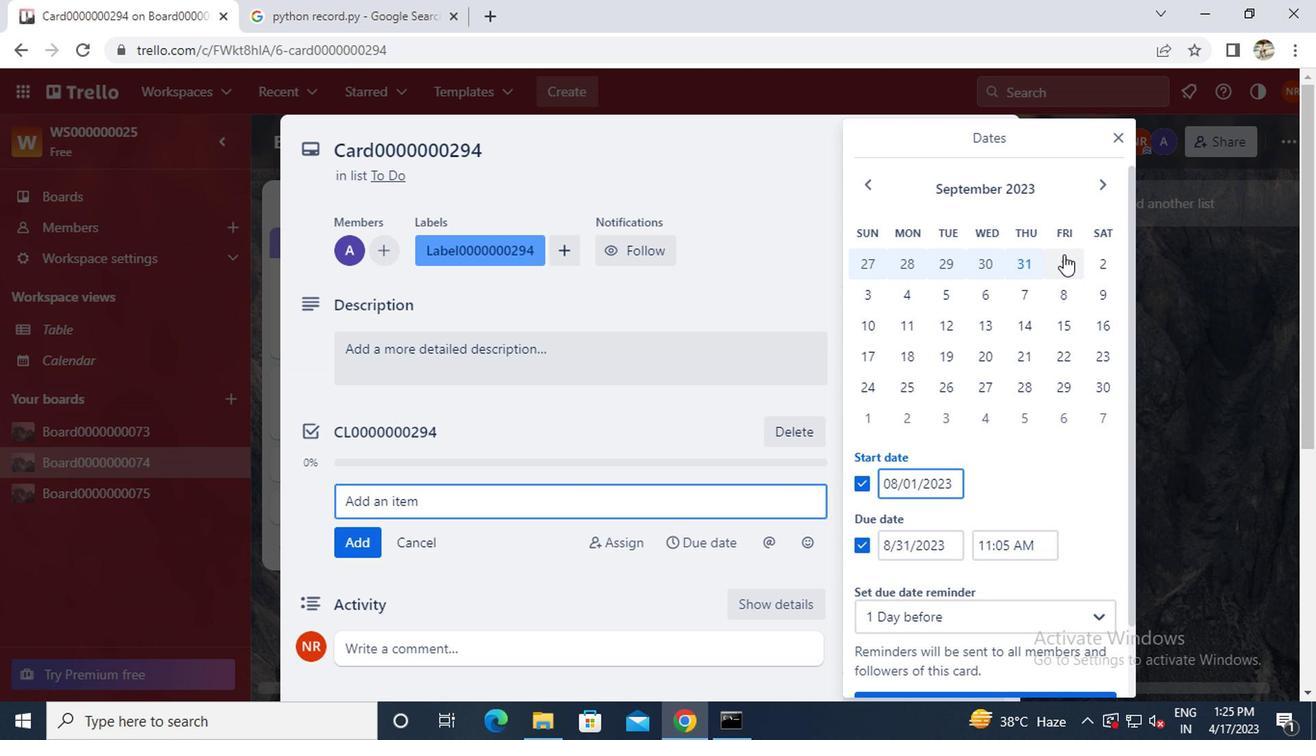 
Action: Mouse pressed left at (1059, 261)
Screenshot: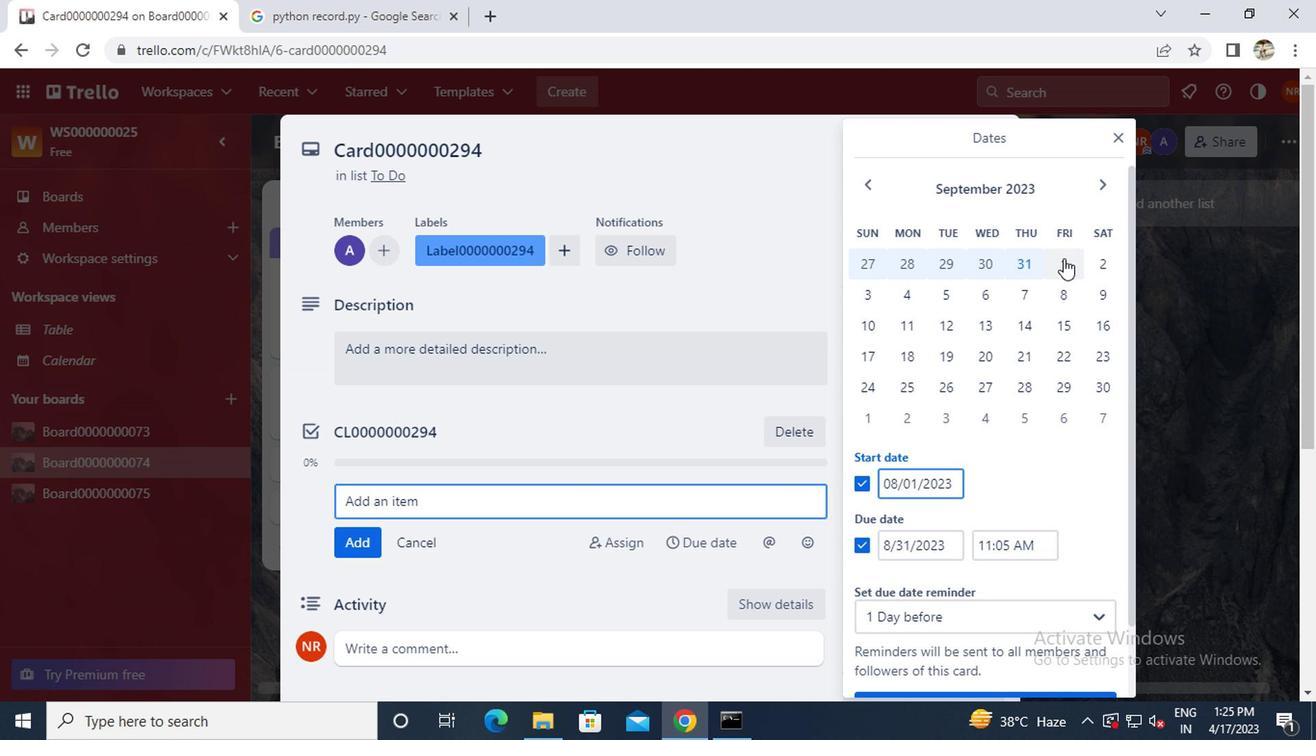 
Action: Mouse moved to (1088, 389)
Screenshot: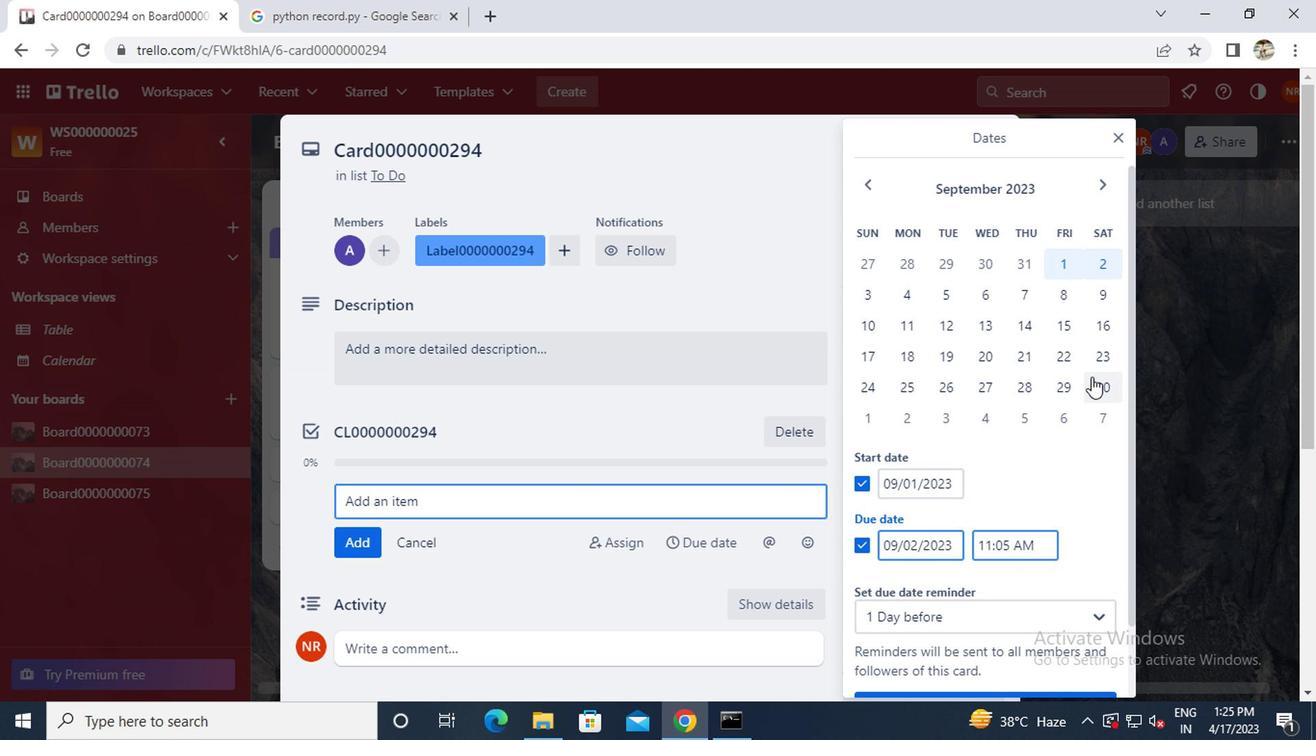 
Action: Mouse pressed left at (1088, 389)
Screenshot: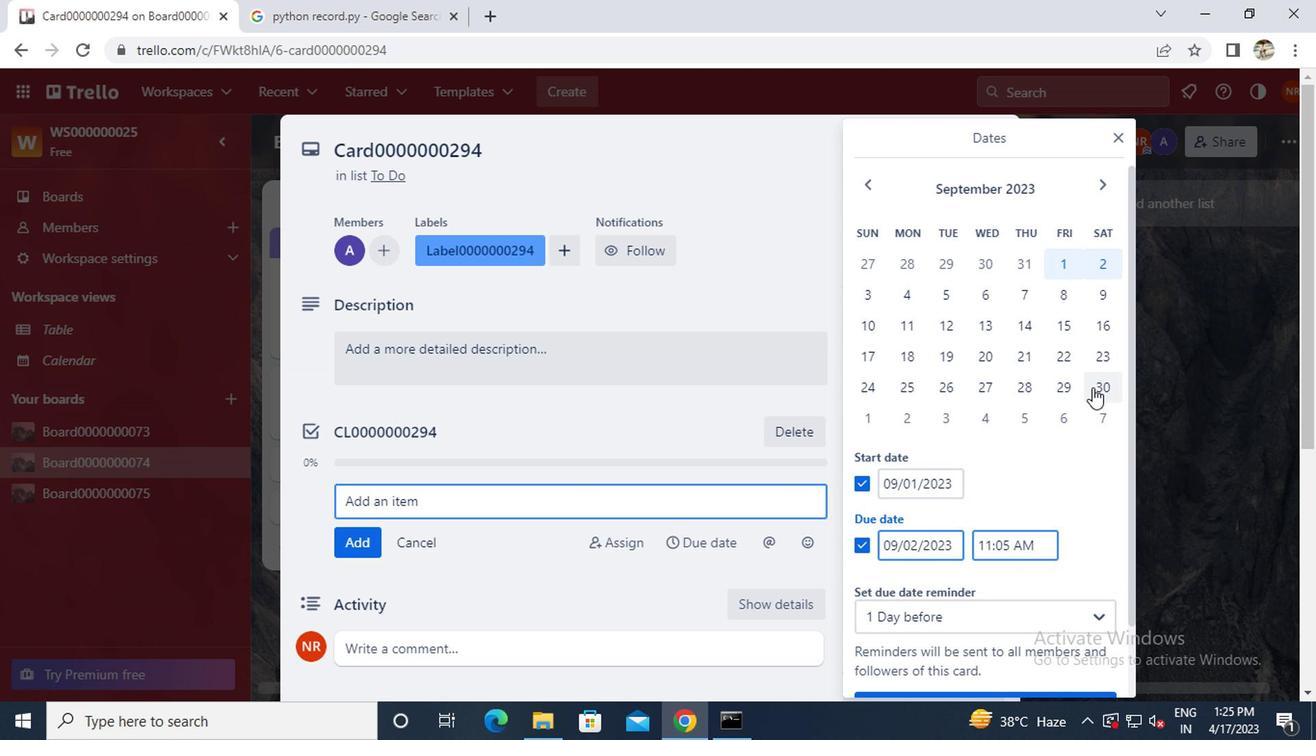 
Action: Mouse moved to (950, 607)
Screenshot: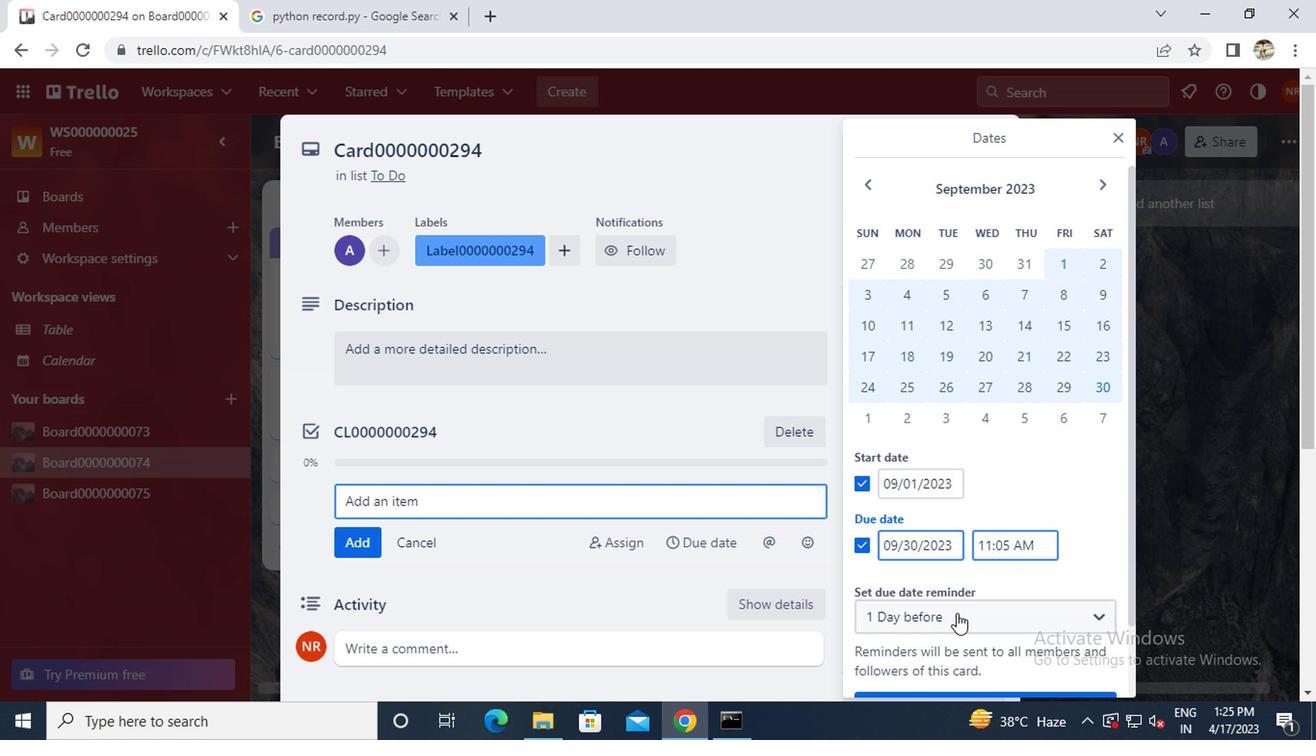 
Action: Mouse scrolled (950, 606) with delta (0, 0)
Screenshot: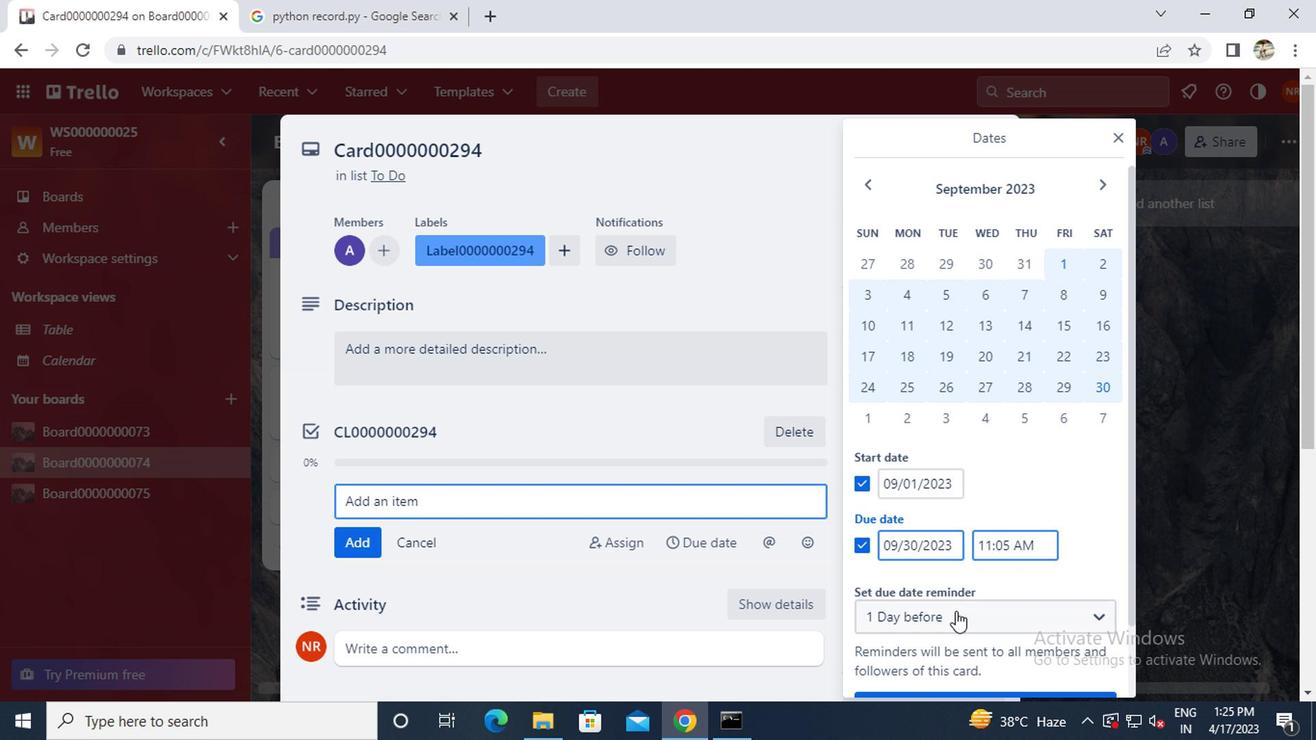 
Action: Mouse scrolled (950, 606) with delta (0, 0)
Screenshot: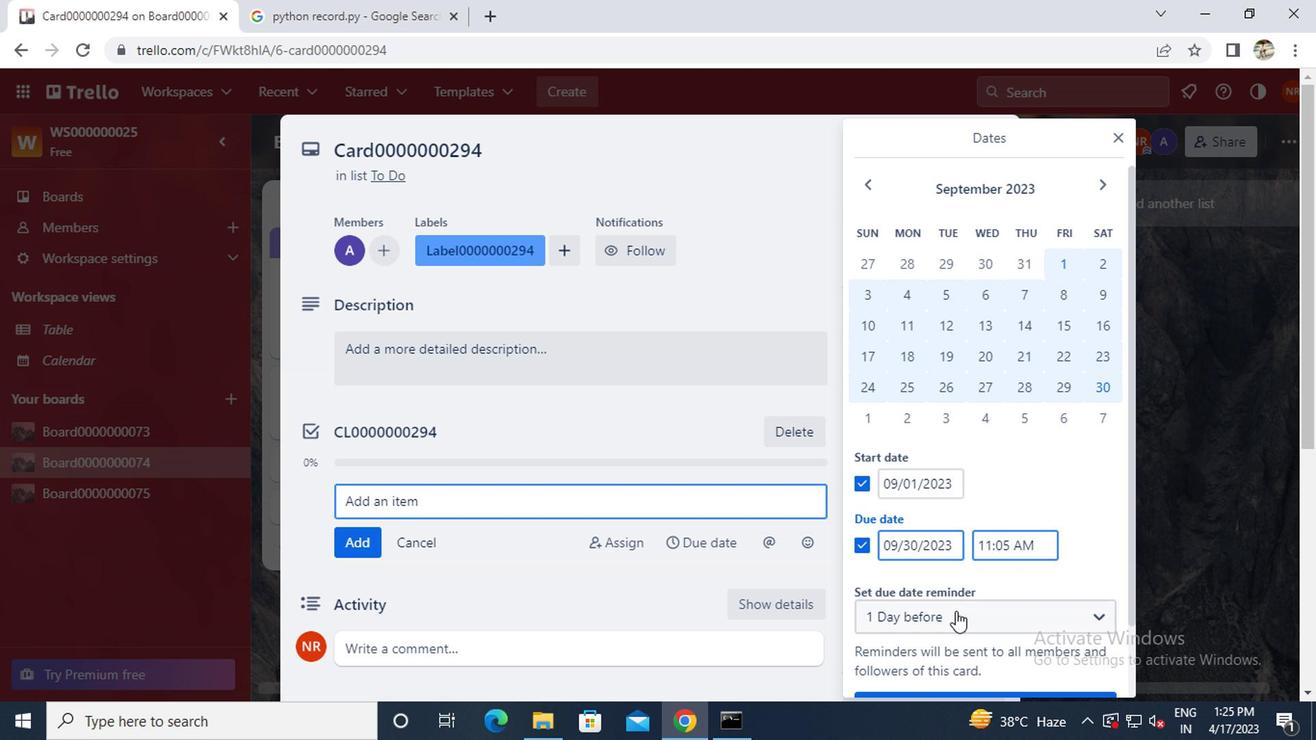 
Action: Mouse scrolled (950, 606) with delta (0, 0)
Screenshot: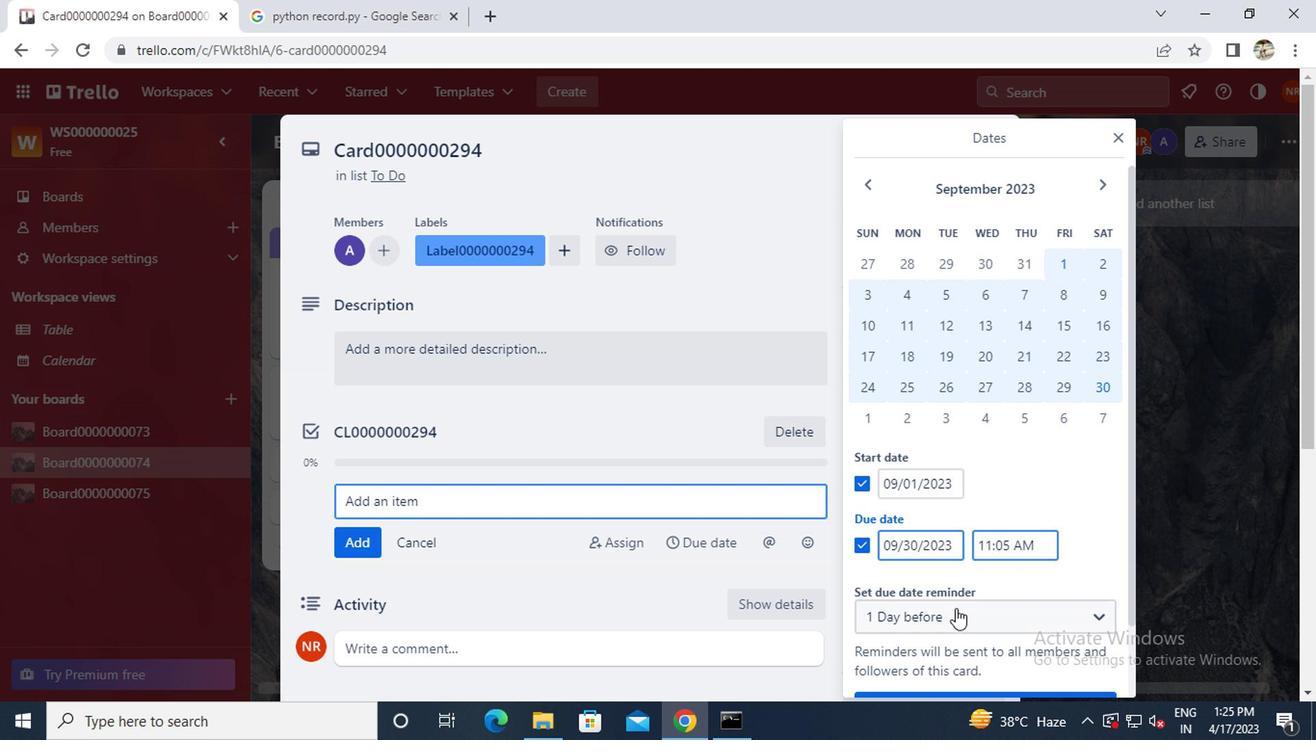 
Action: Mouse scrolled (950, 606) with delta (0, 0)
Screenshot: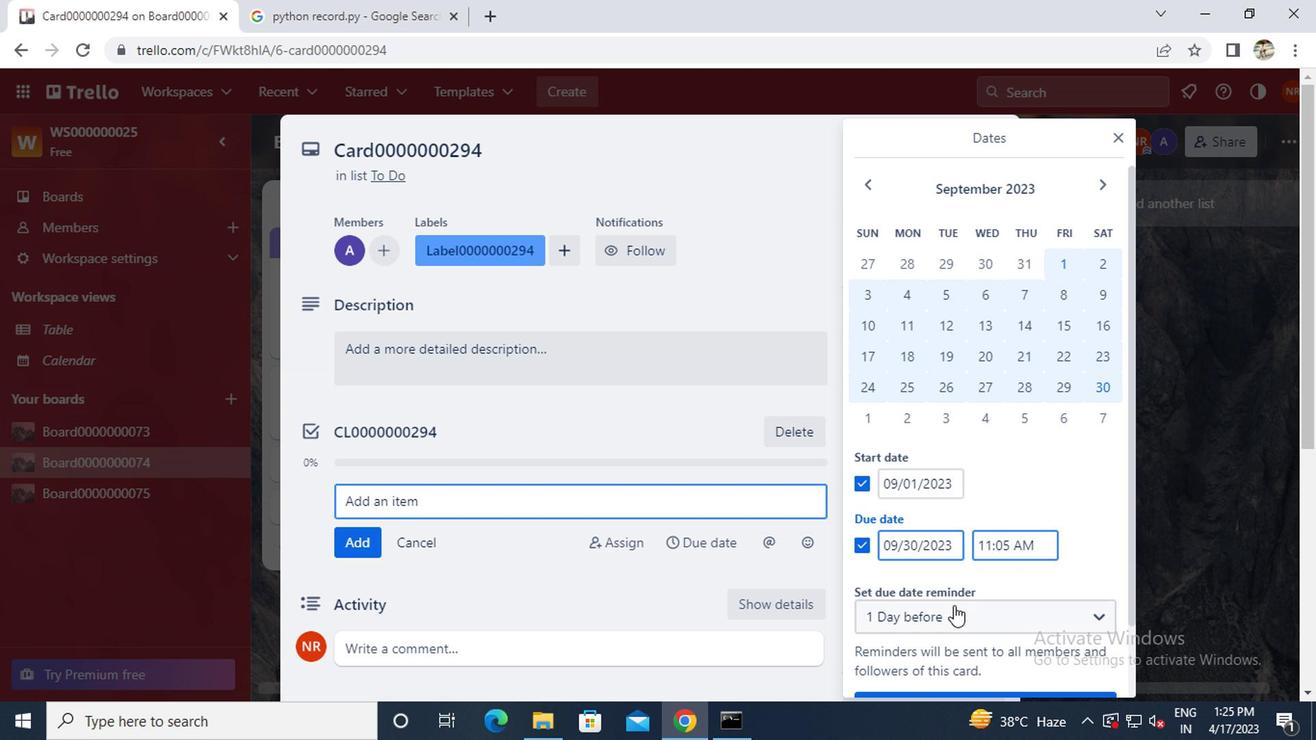 
Action: Mouse moved to (944, 622)
Screenshot: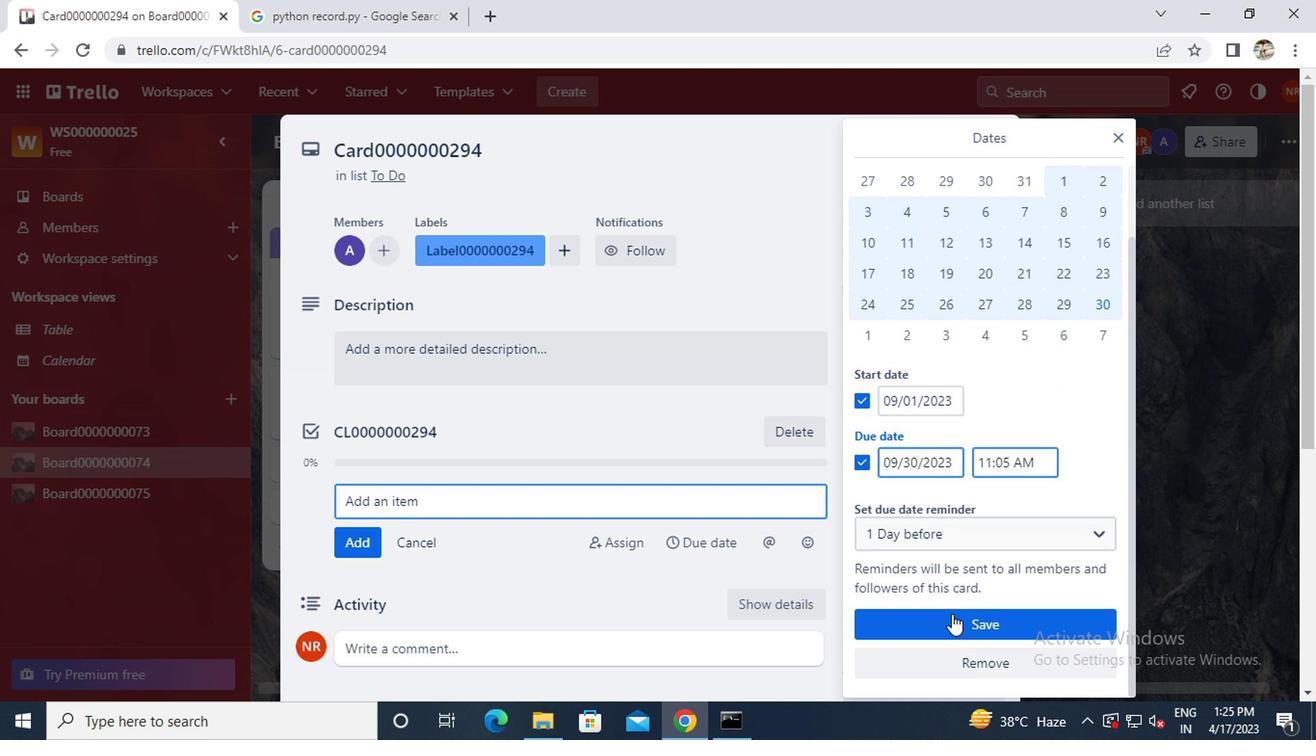 
Action: Mouse pressed left at (944, 622)
Screenshot: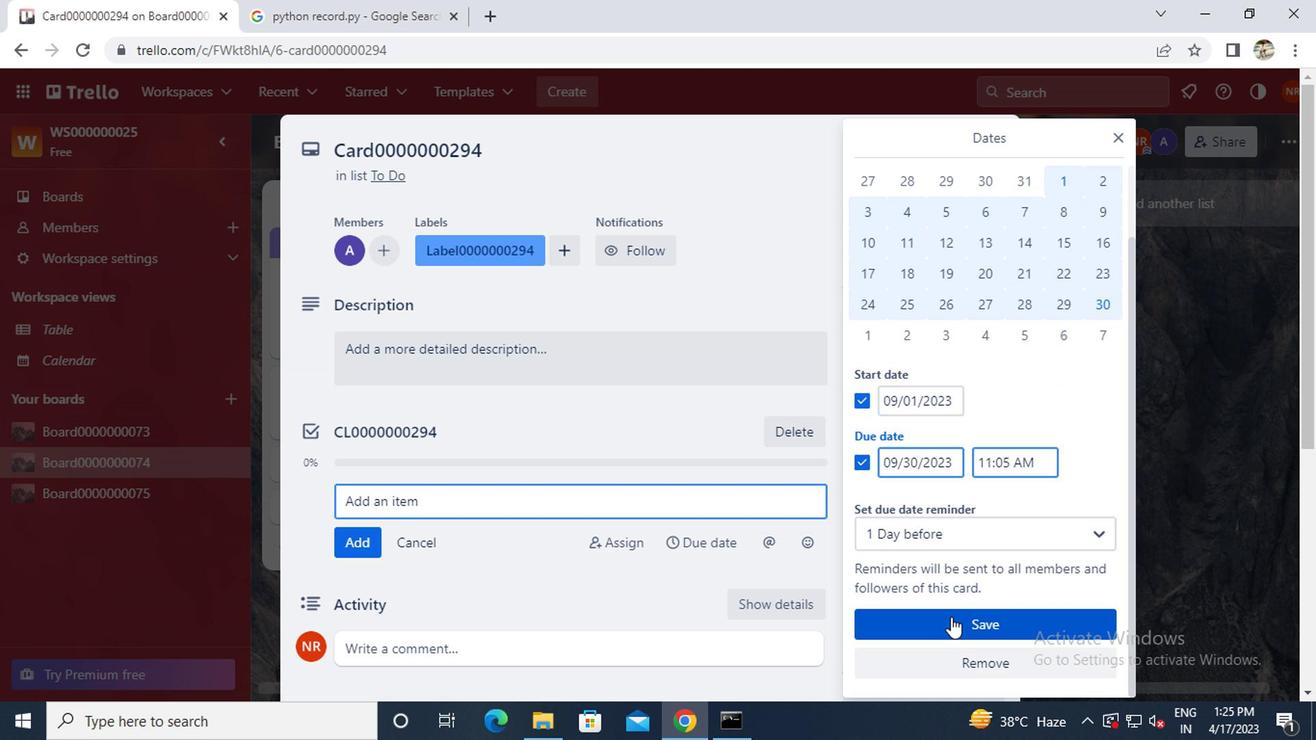 
Action: Mouse moved to (983, 146)
Screenshot: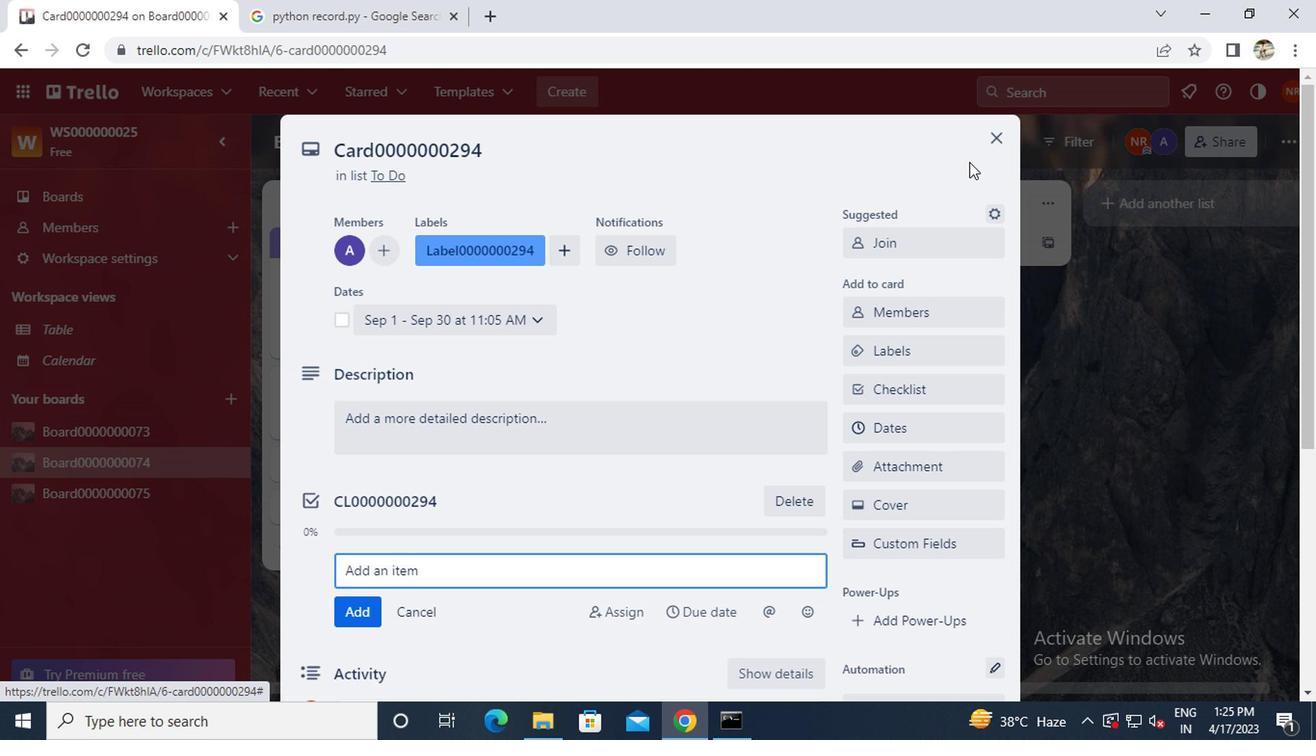 
Action: Mouse pressed left at (983, 146)
Screenshot: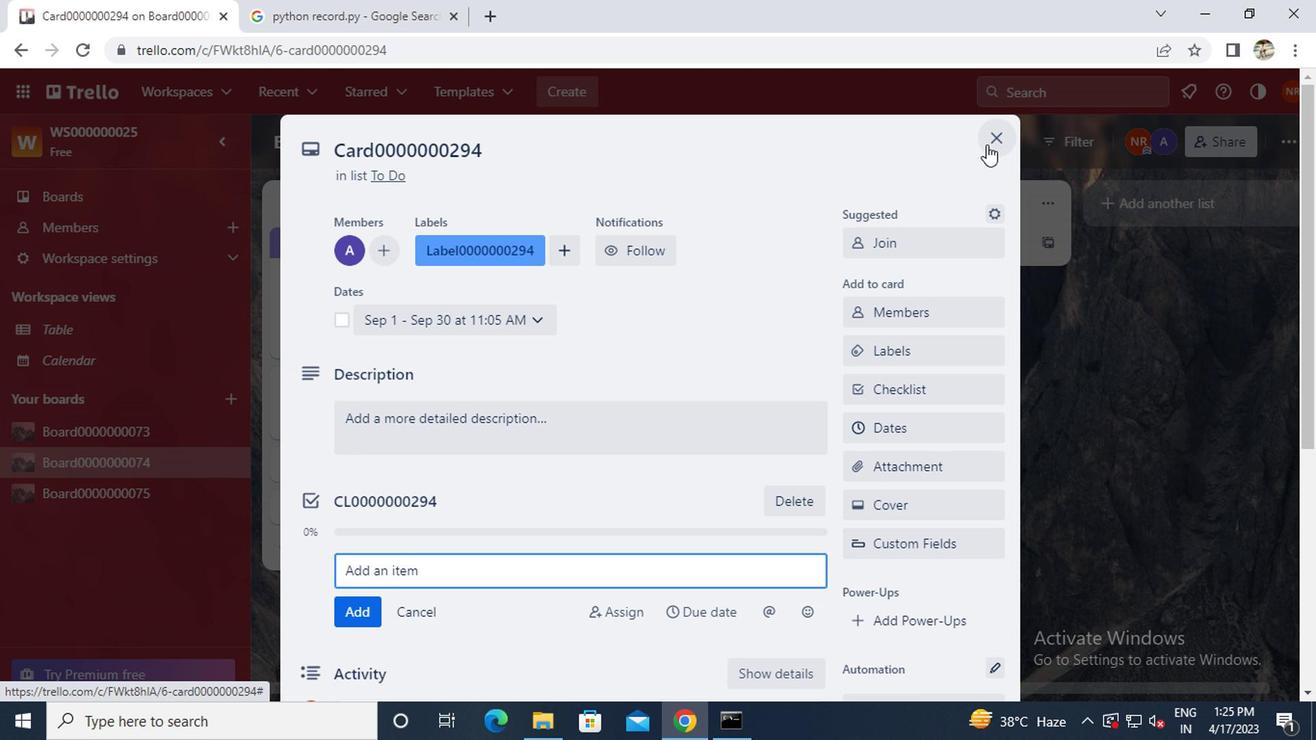 
